 Task: Add a signature Dillon Turner containing Wishing you a happy and healthy holiday season, Dillon Turner to email address softage.1@softage.net and add a label Real estate
Action: Mouse moved to (365, 584)
Screenshot: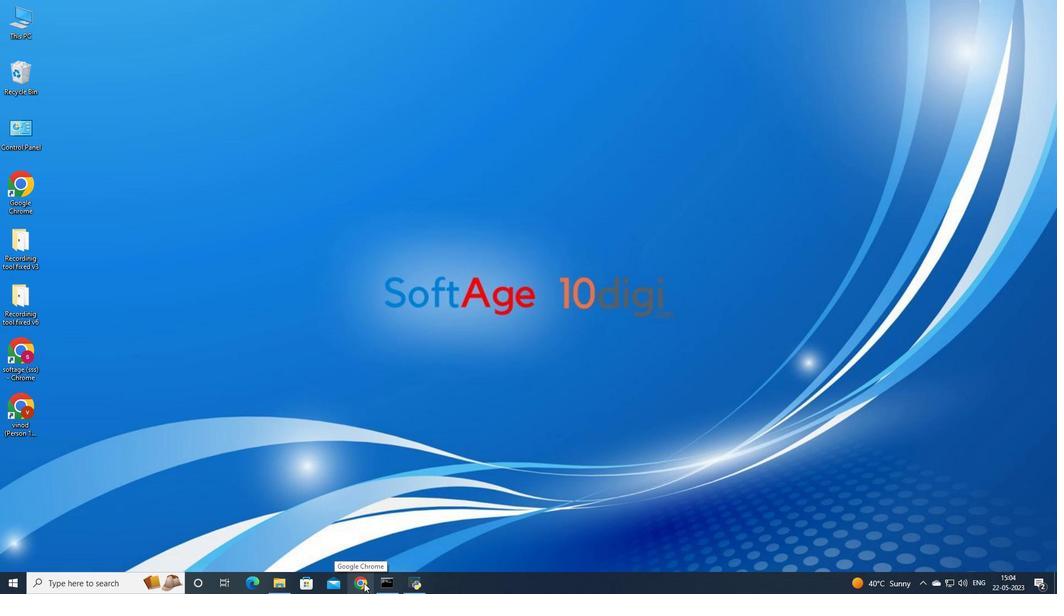 
Action: Mouse pressed left at (365, 584)
Screenshot: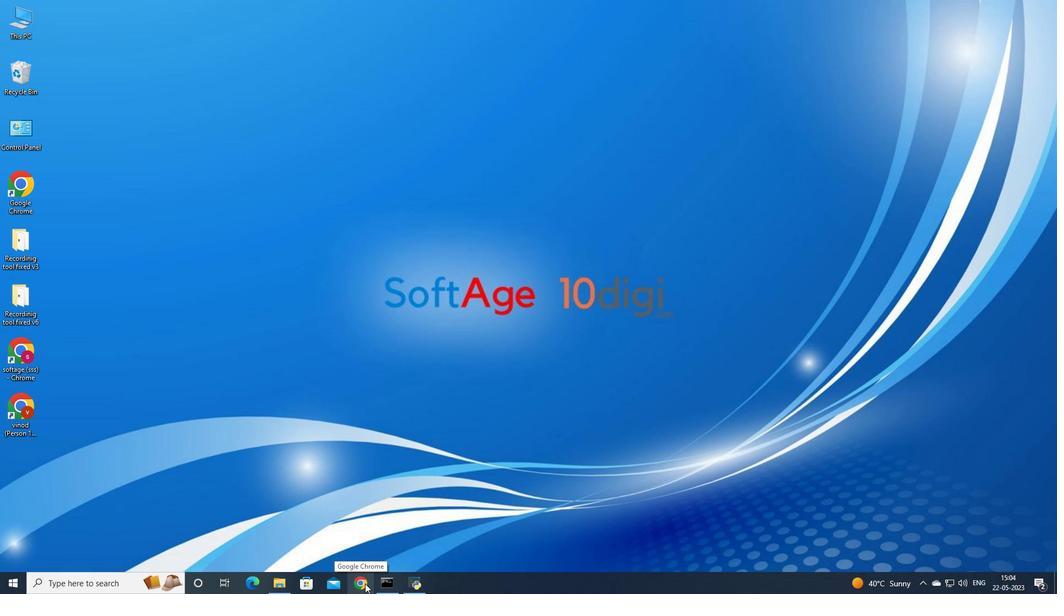 
Action: Mouse moved to (474, 318)
Screenshot: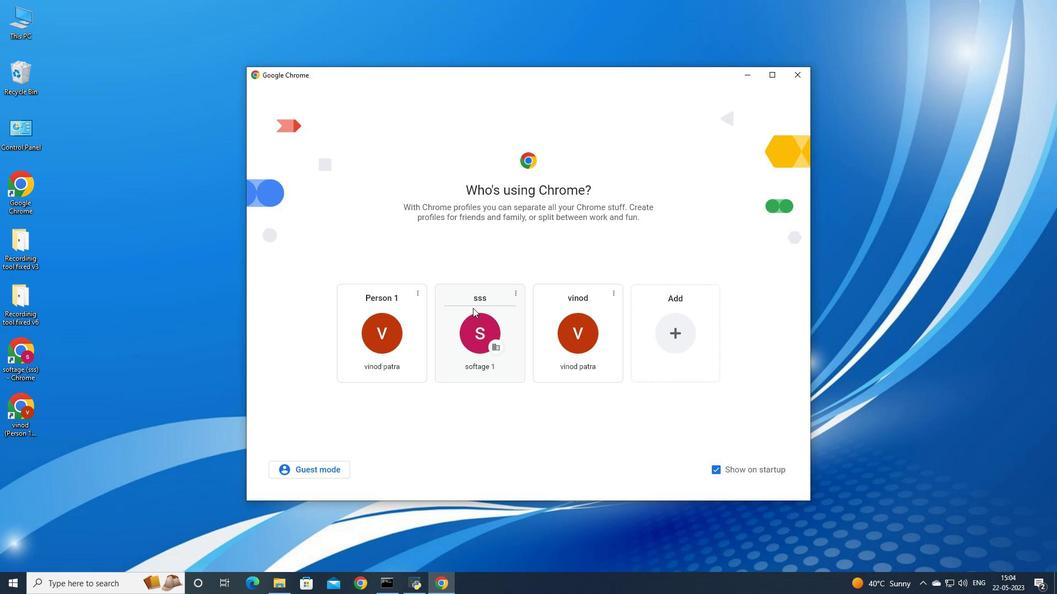 
Action: Mouse pressed left at (474, 318)
Screenshot: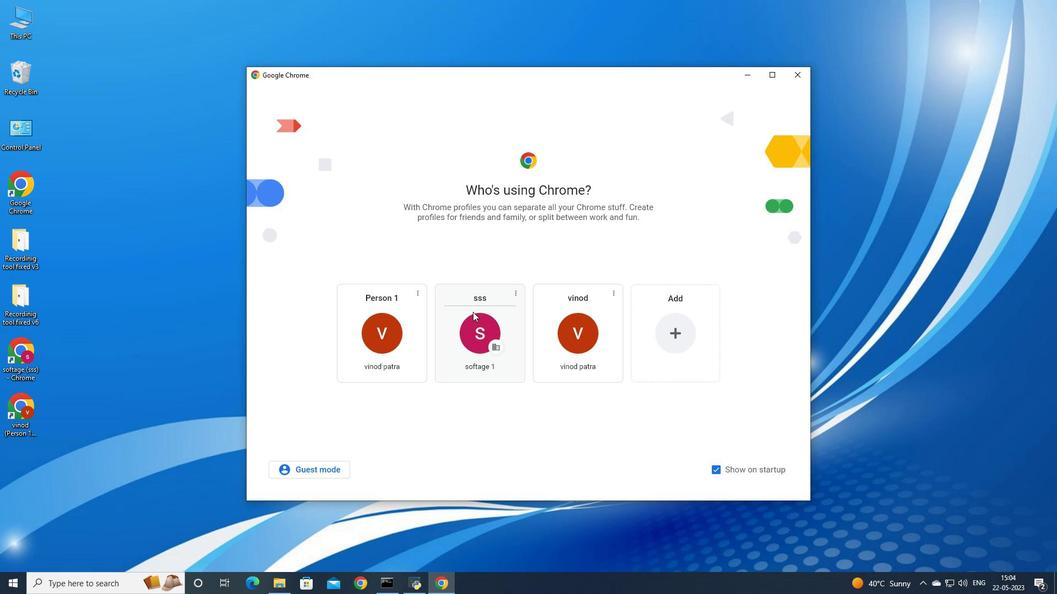 
Action: Mouse moved to (950, 52)
Screenshot: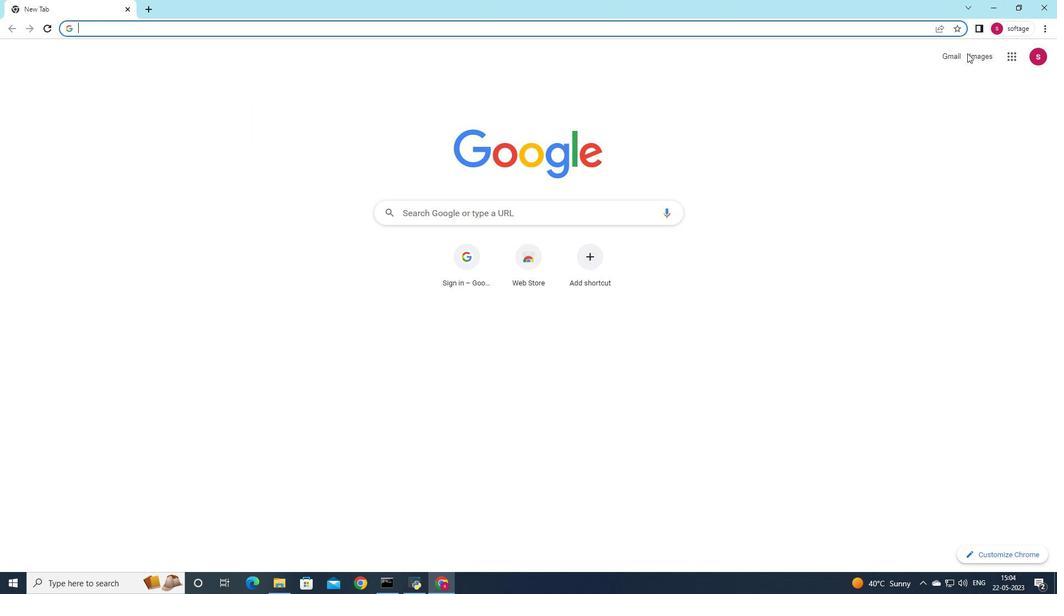 
Action: Mouse pressed left at (950, 52)
Screenshot: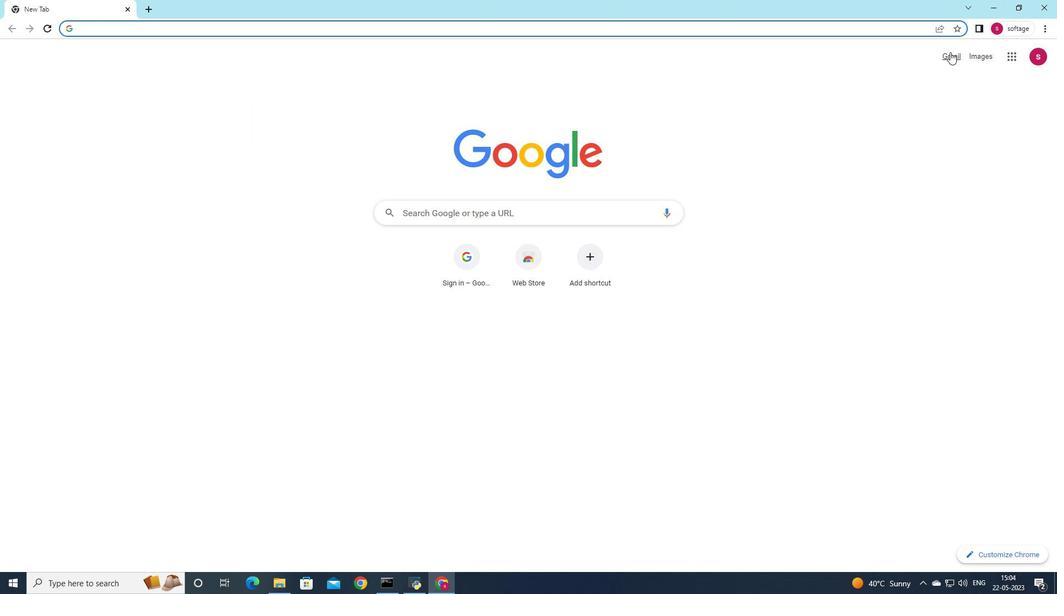 
Action: Mouse moved to (937, 72)
Screenshot: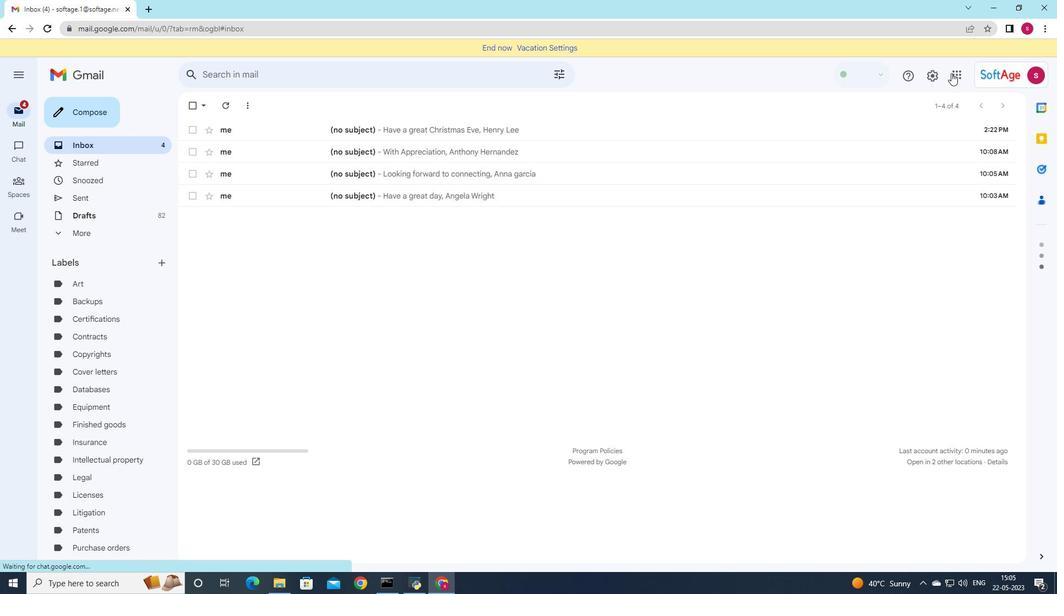 
Action: Mouse pressed left at (937, 72)
Screenshot: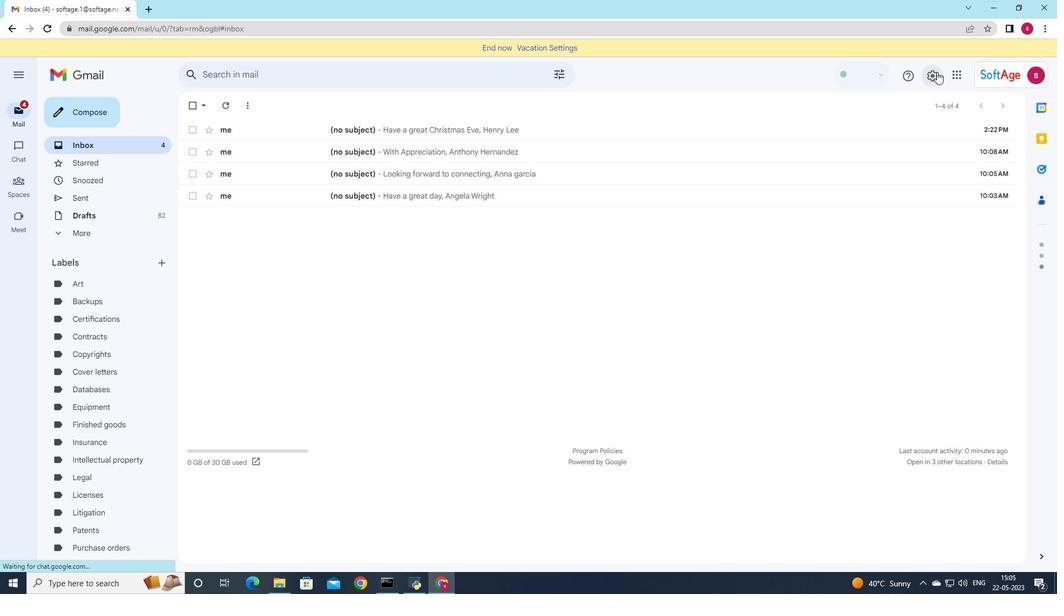 
Action: Mouse moved to (949, 125)
Screenshot: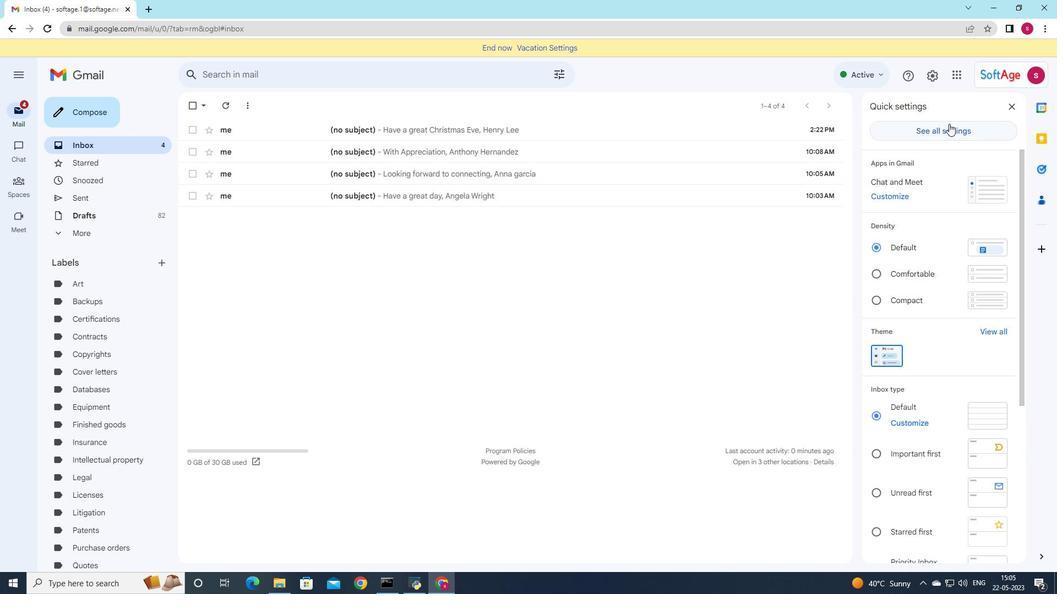 
Action: Mouse pressed left at (949, 125)
Screenshot: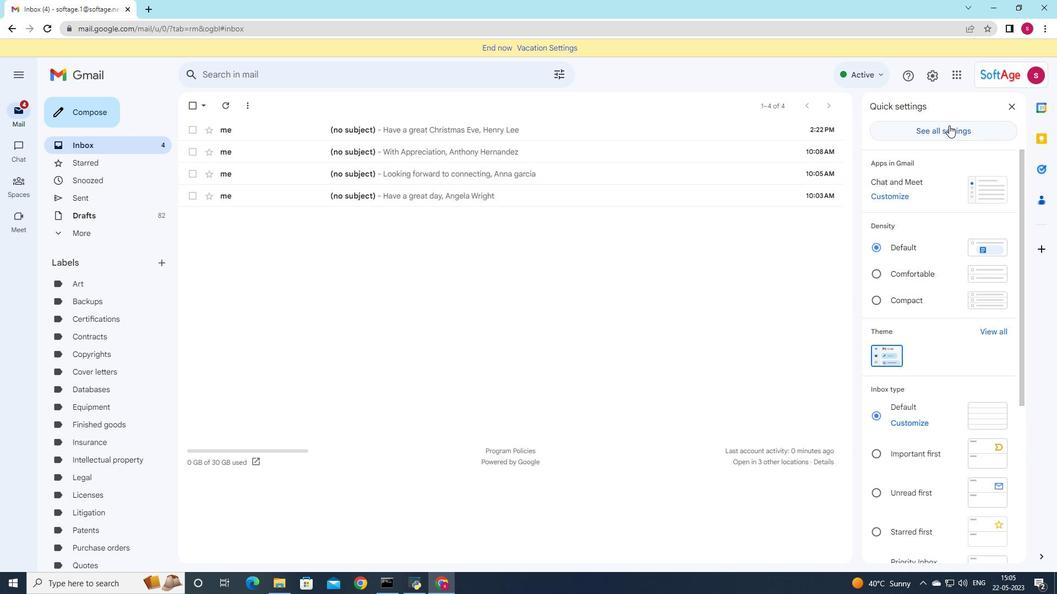 
Action: Mouse moved to (538, 211)
Screenshot: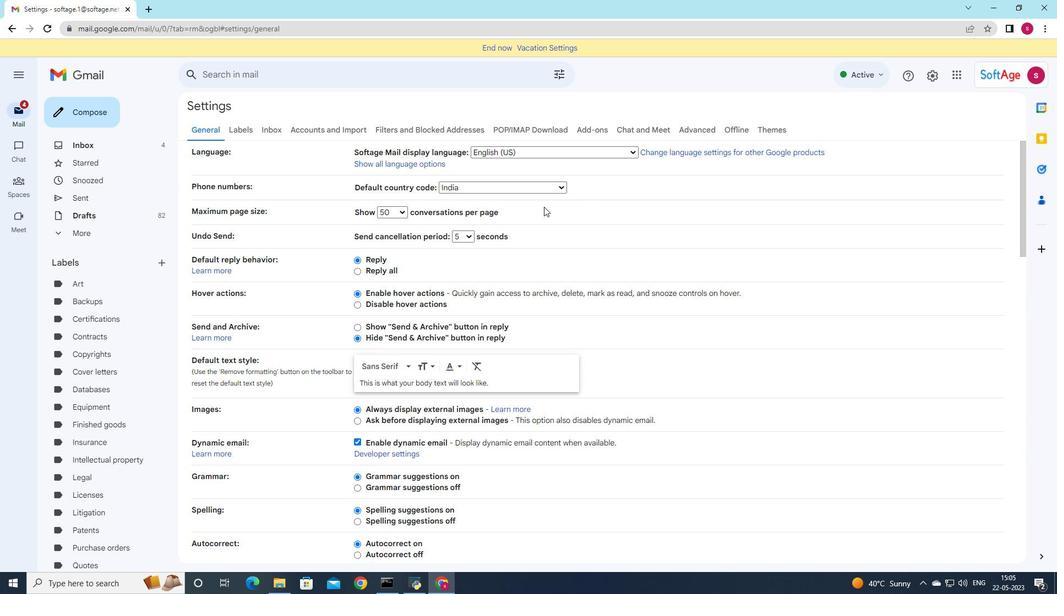 
Action: Mouse scrolled (538, 210) with delta (0, 0)
Screenshot: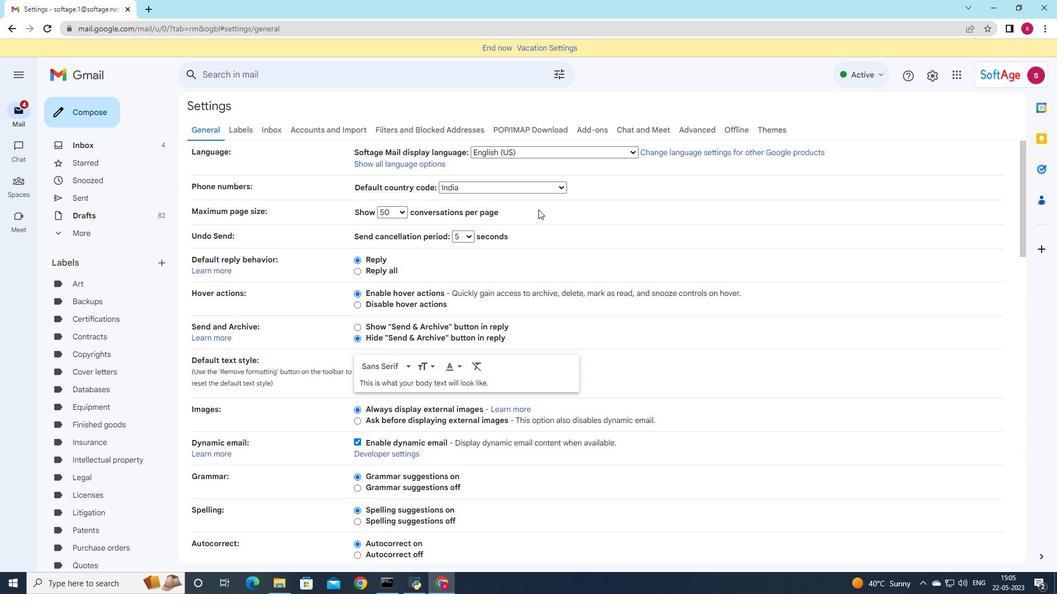 
Action: Mouse scrolled (538, 210) with delta (0, 0)
Screenshot: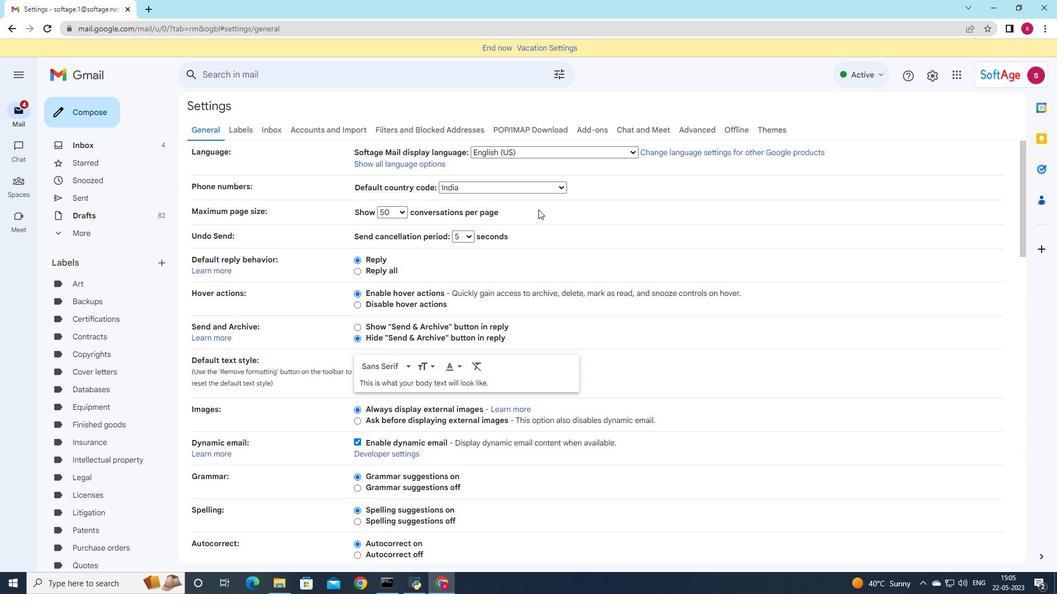 
Action: Mouse moved to (537, 212)
Screenshot: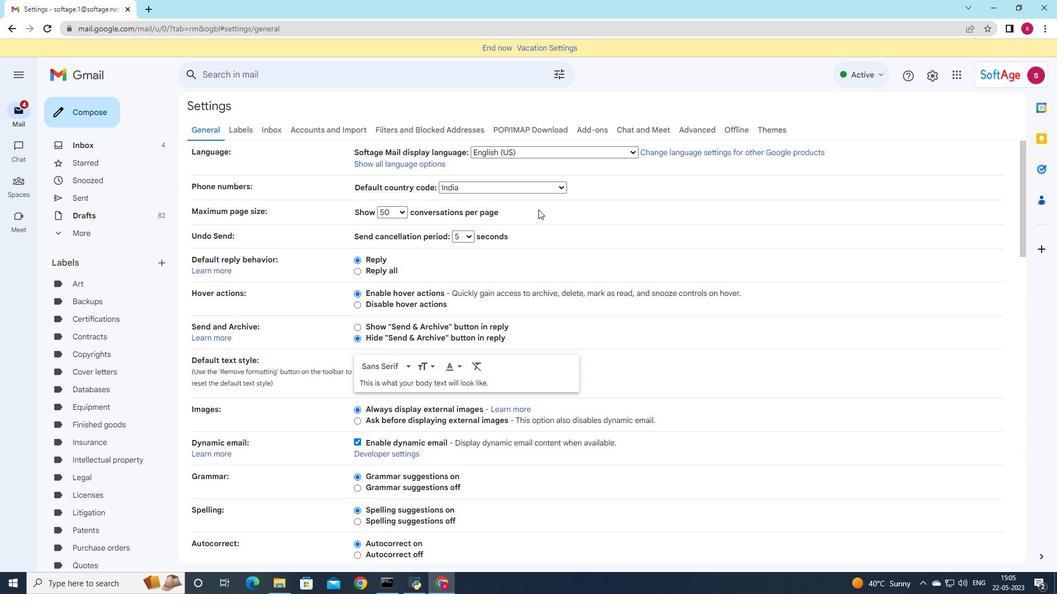 
Action: Mouse scrolled (537, 211) with delta (0, 0)
Screenshot: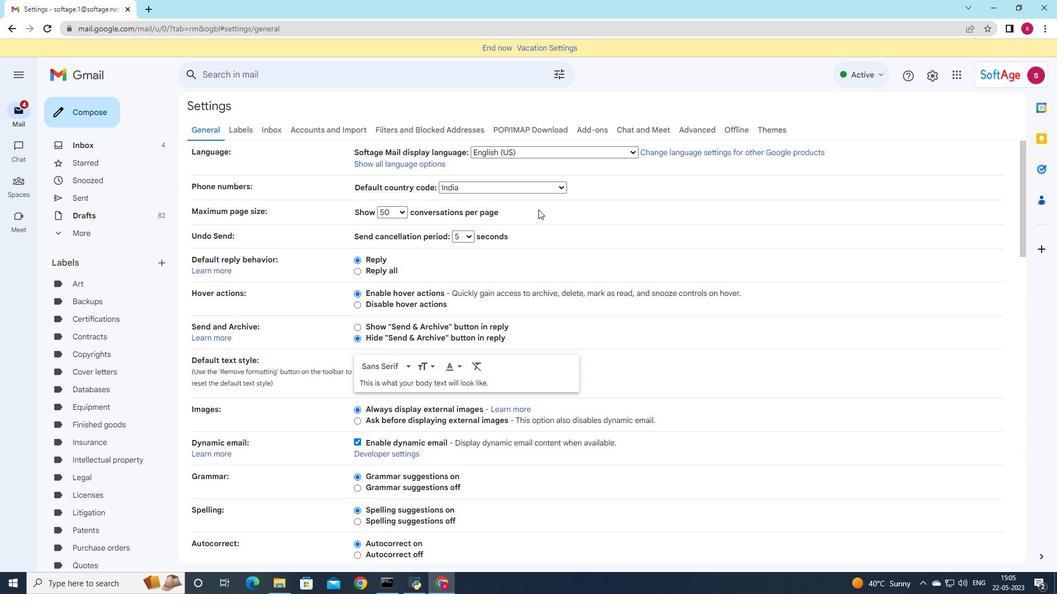 
Action: Mouse moved to (517, 214)
Screenshot: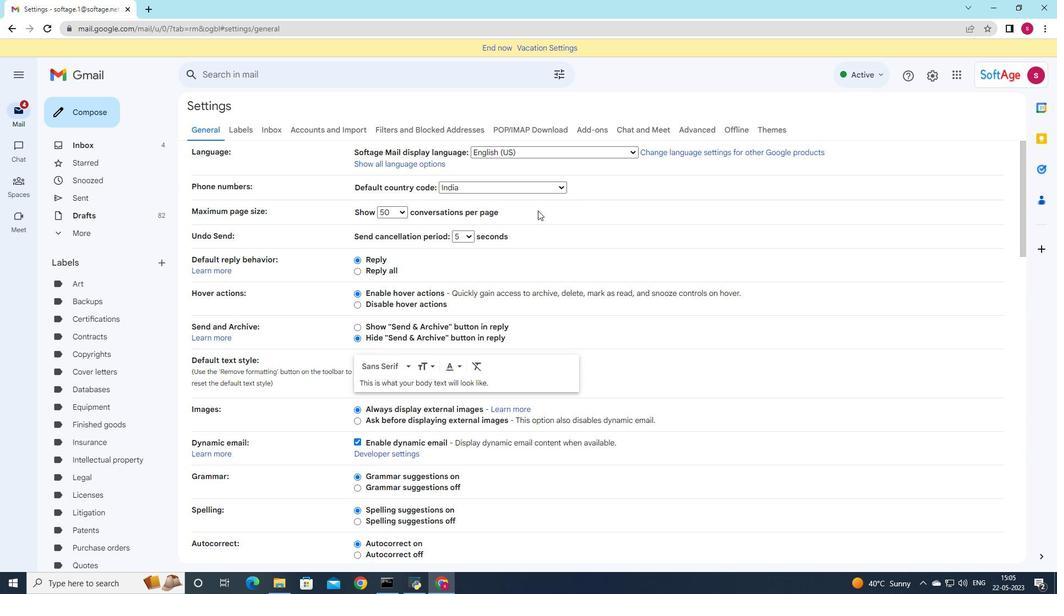 
Action: Mouse scrolled (517, 214) with delta (0, 0)
Screenshot: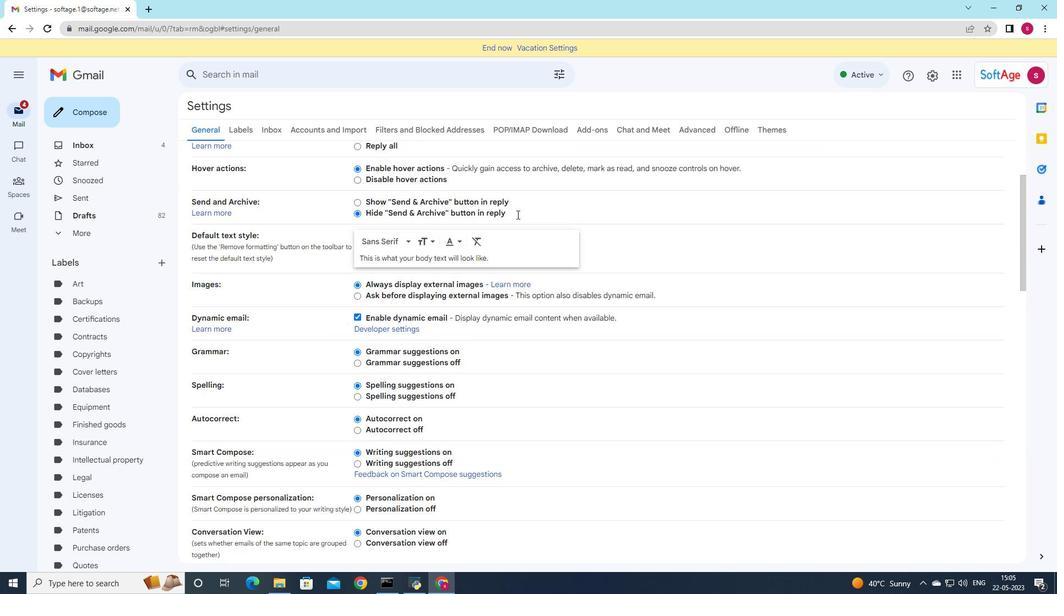 
Action: Mouse moved to (517, 215)
Screenshot: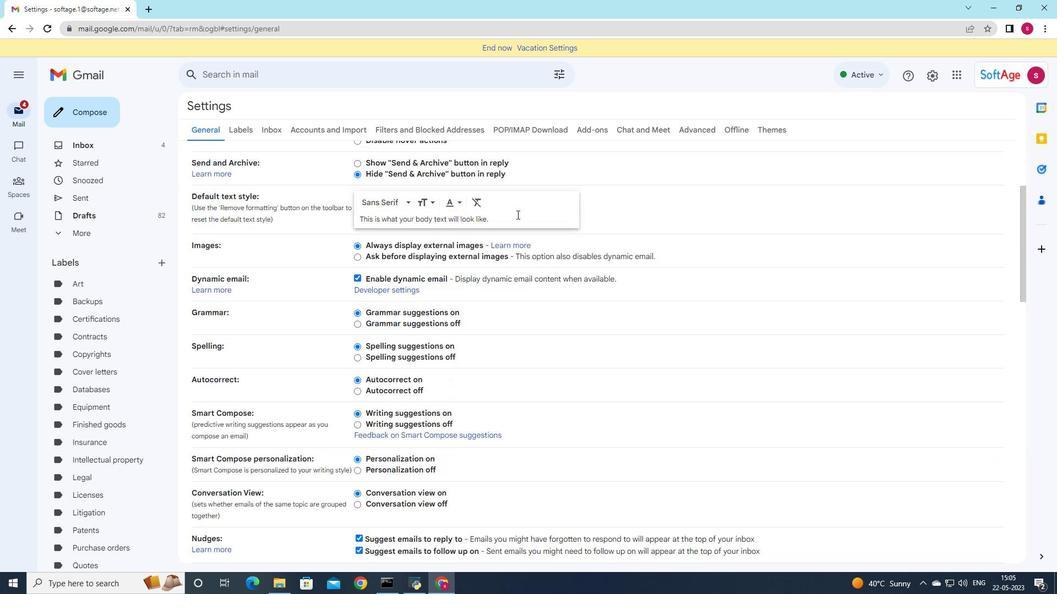 
Action: Mouse scrolled (517, 214) with delta (0, 0)
Screenshot: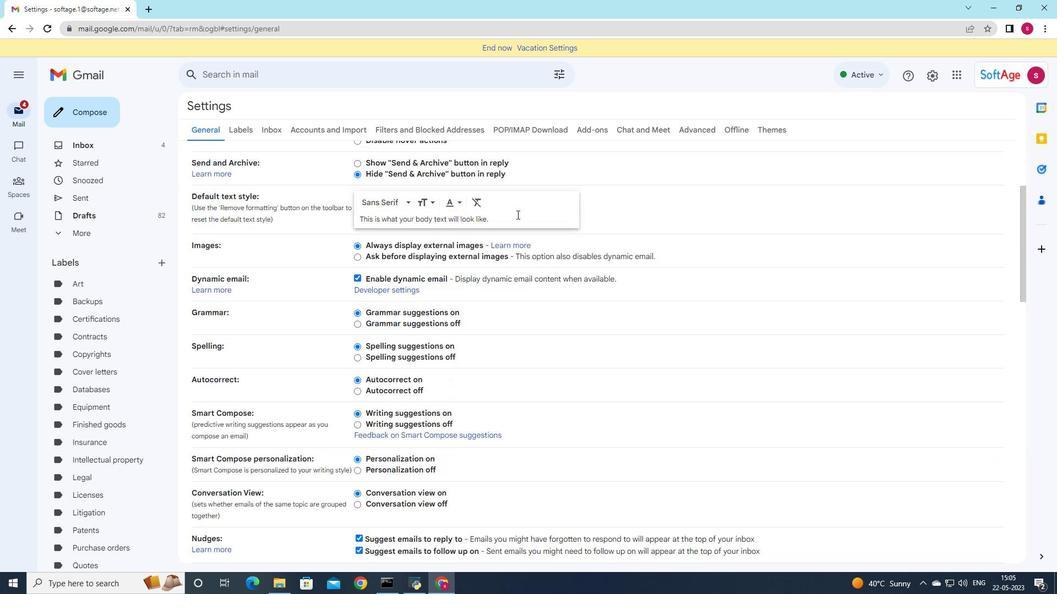 
Action: Mouse moved to (517, 215)
Screenshot: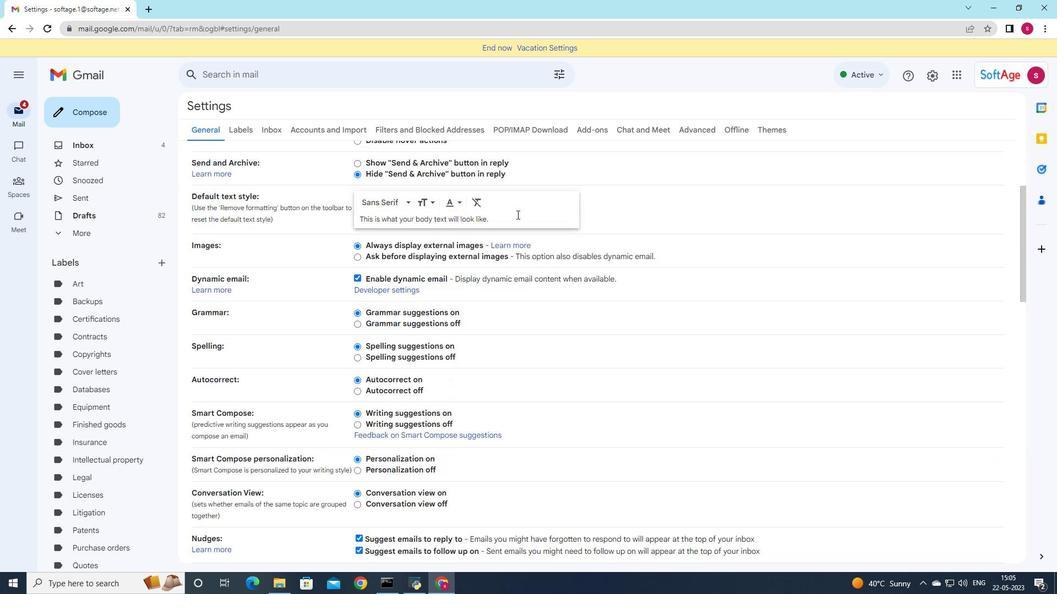 
Action: Mouse scrolled (517, 214) with delta (0, 0)
Screenshot: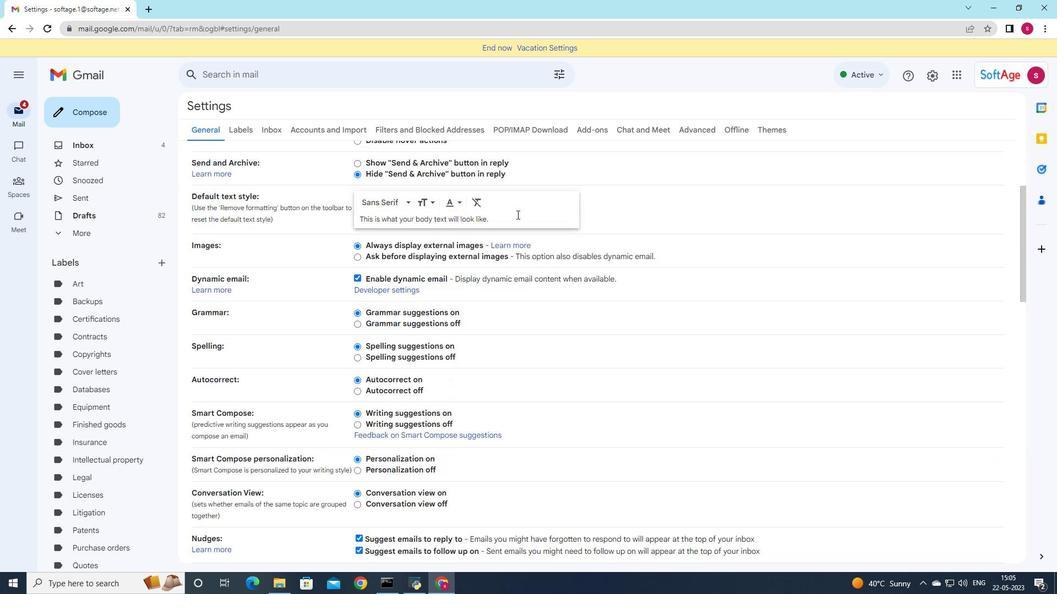 
Action: Mouse moved to (517, 215)
Screenshot: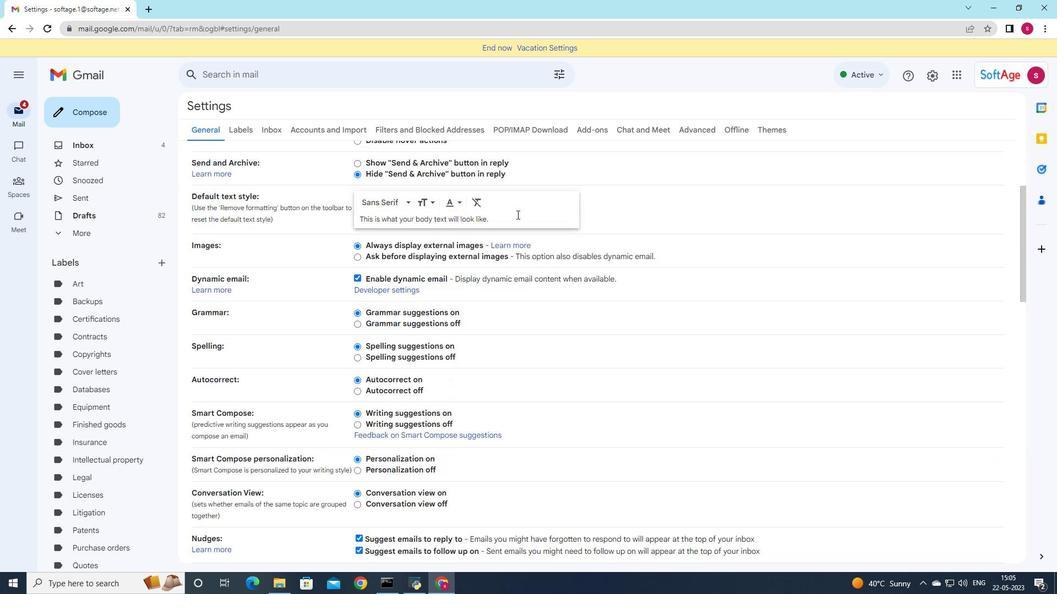 
Action: Mouse scrolled (517, 215) with delta (0, 0)
Screenshot: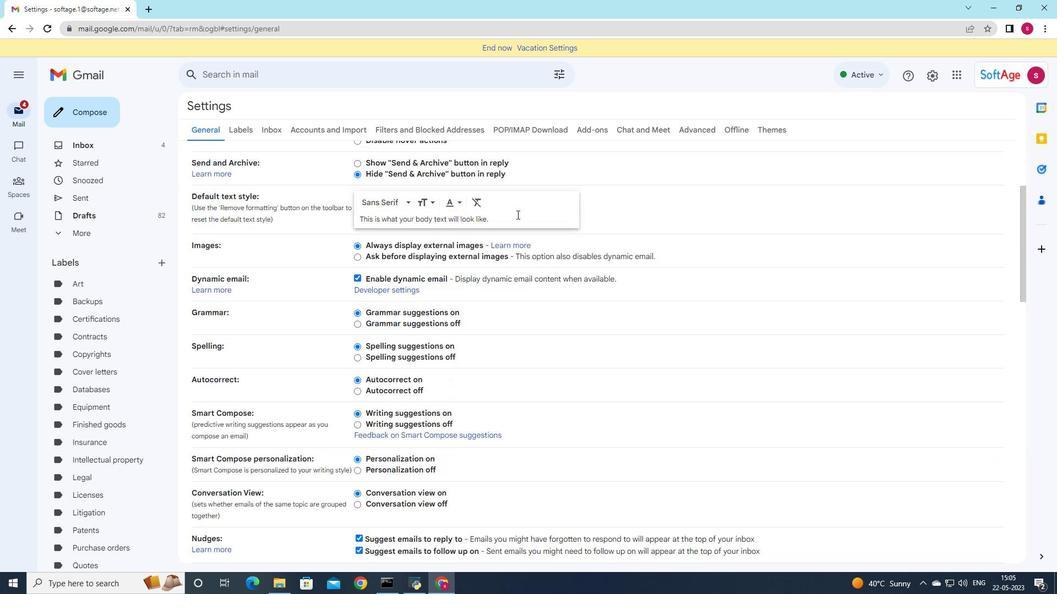 
Action: Mouse moved to (516, 217)
Screenshot: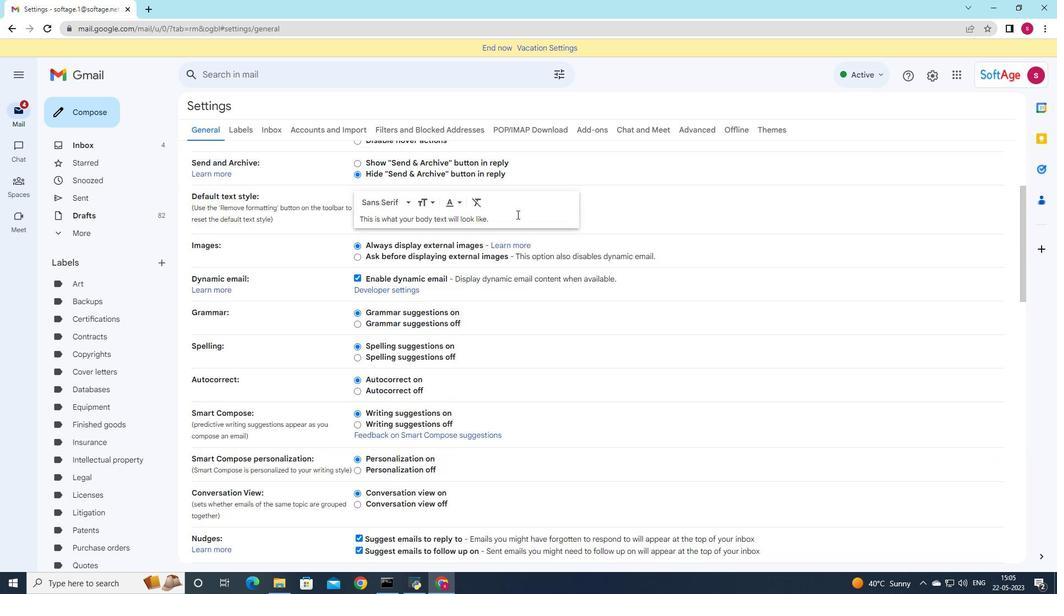 
Action: Mouse scrolled (516, 216) with delta (0, 0)
Screenshot: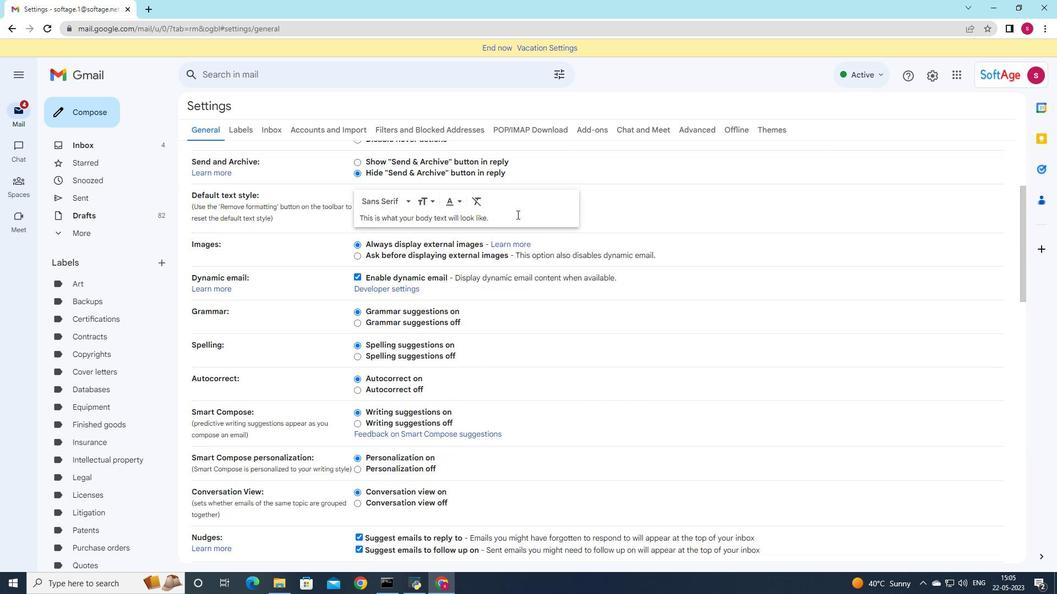 
Action: Mouse moved to (516, 218)
Screenshot: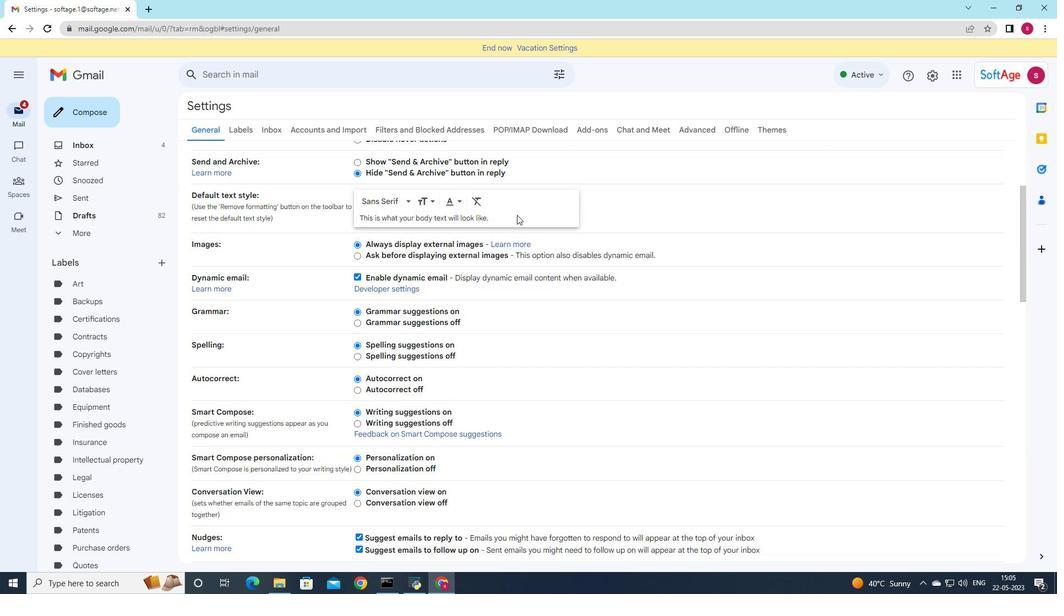 
Action: Mouse scrolled (516, 217) with delta (0, 0)
Screenshot: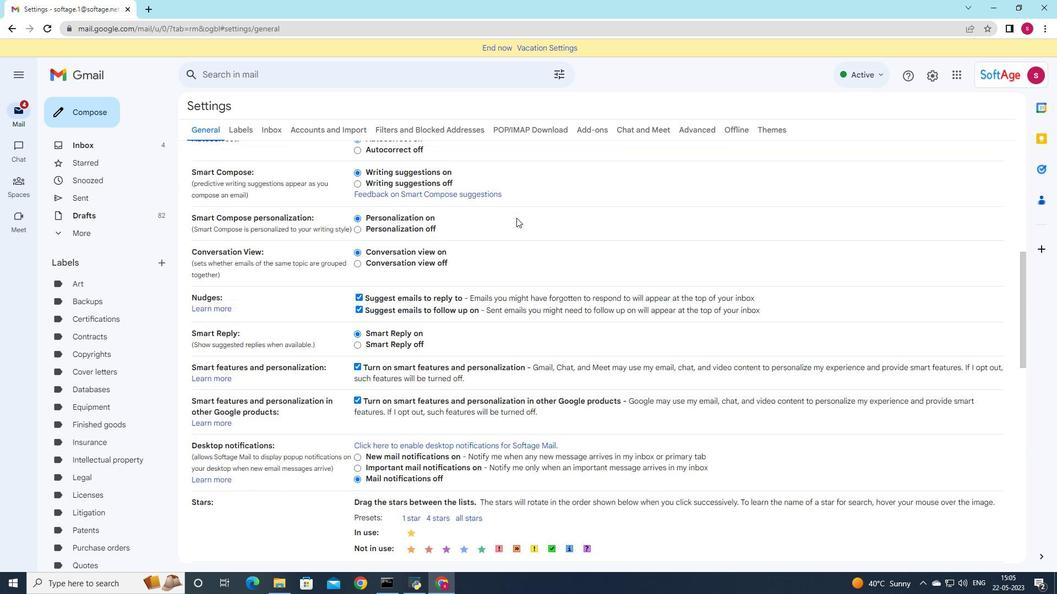 
Action: Mouse scrolled (516, 217) with delta (0, 0)
Screenshot: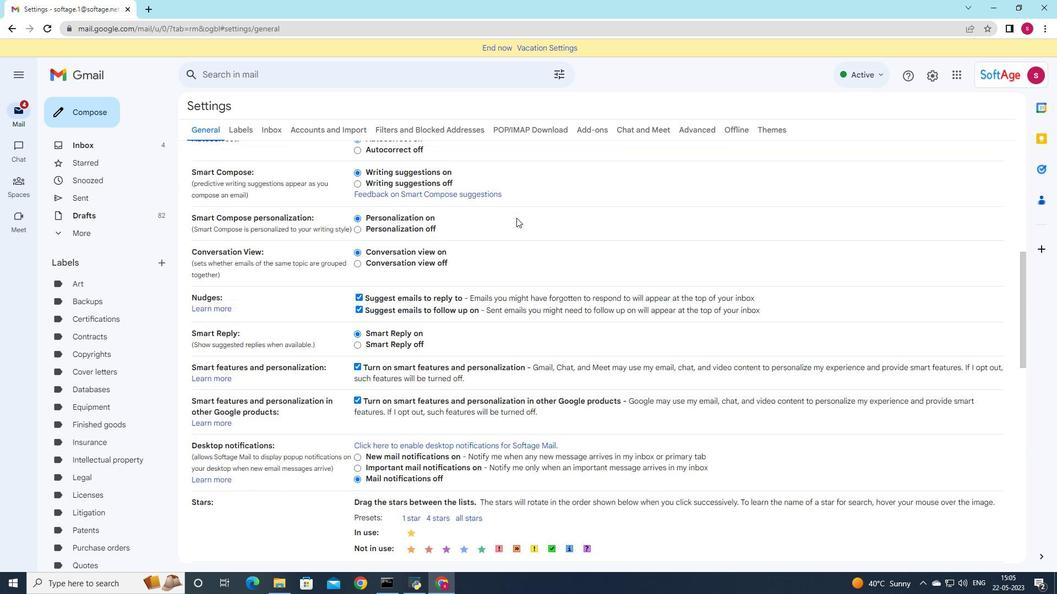 
Action: Mouse scrolled (516, 217) with delta (0, 0)
Screenshot: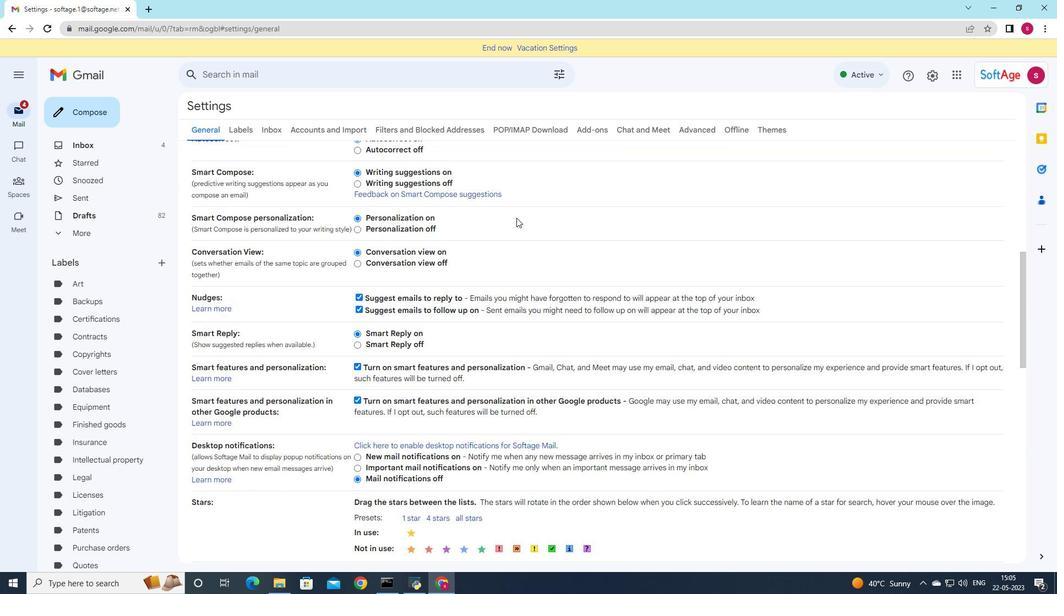 
Action: Mouse scrolled (516, 217) with delta (0, 0)
Screenshot: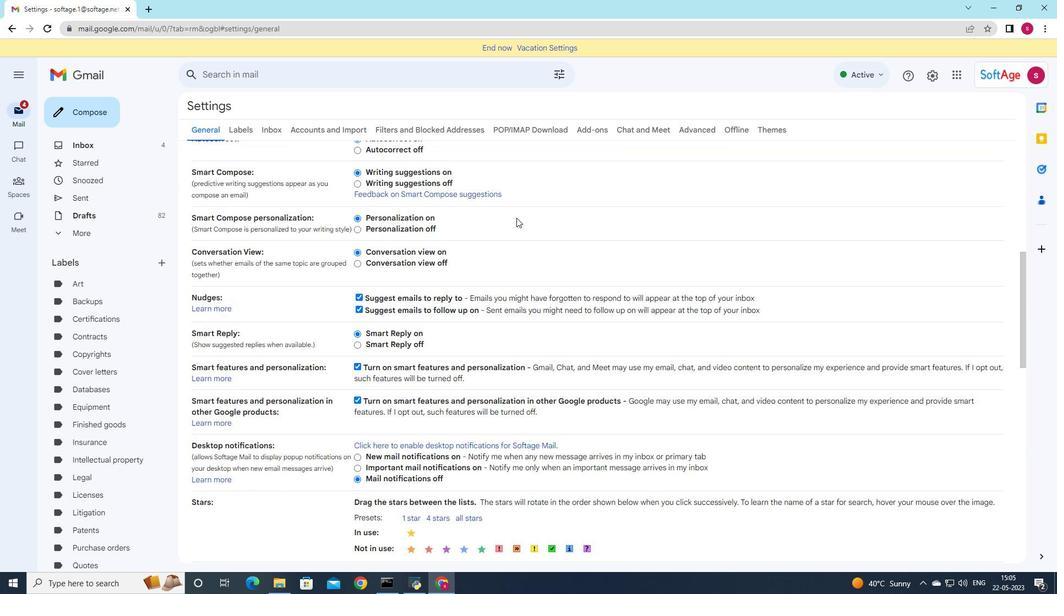 
Action: Mouse scrolled (516, 217) with delta (0, 0)
Screenshot: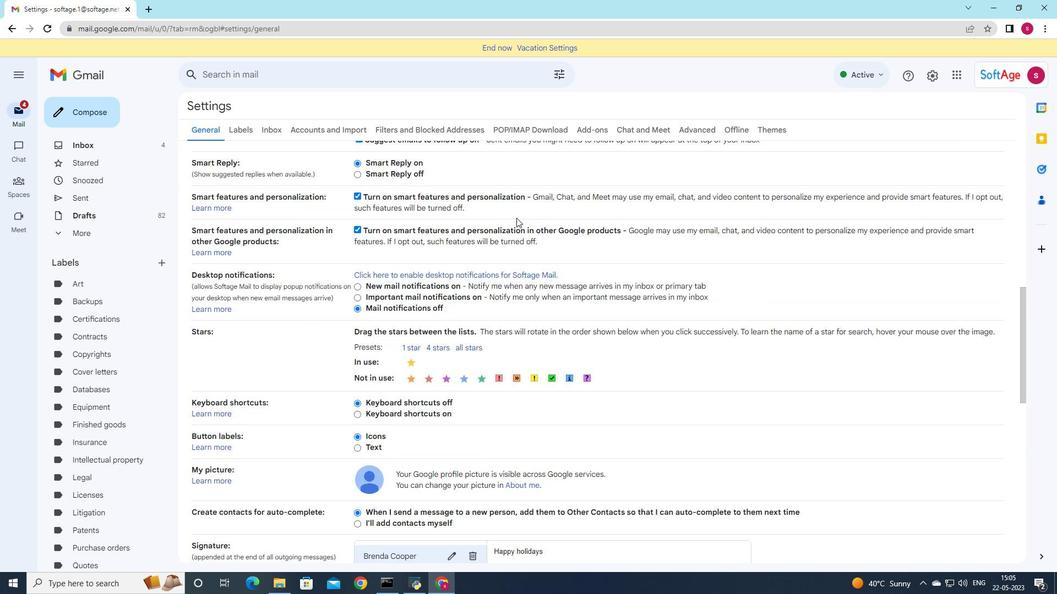 
Action: Mouse scrolled (516, 217) with delta (0, 0)
Screenshot: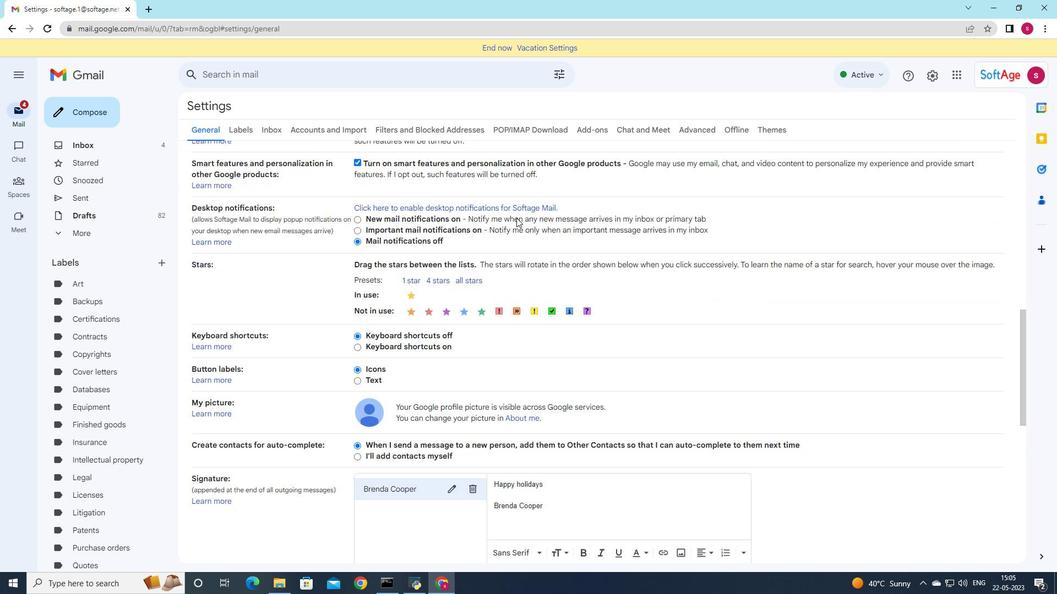 
Action: Mouse scrolled (516, 217) with delta (0, 0)
Screenshot: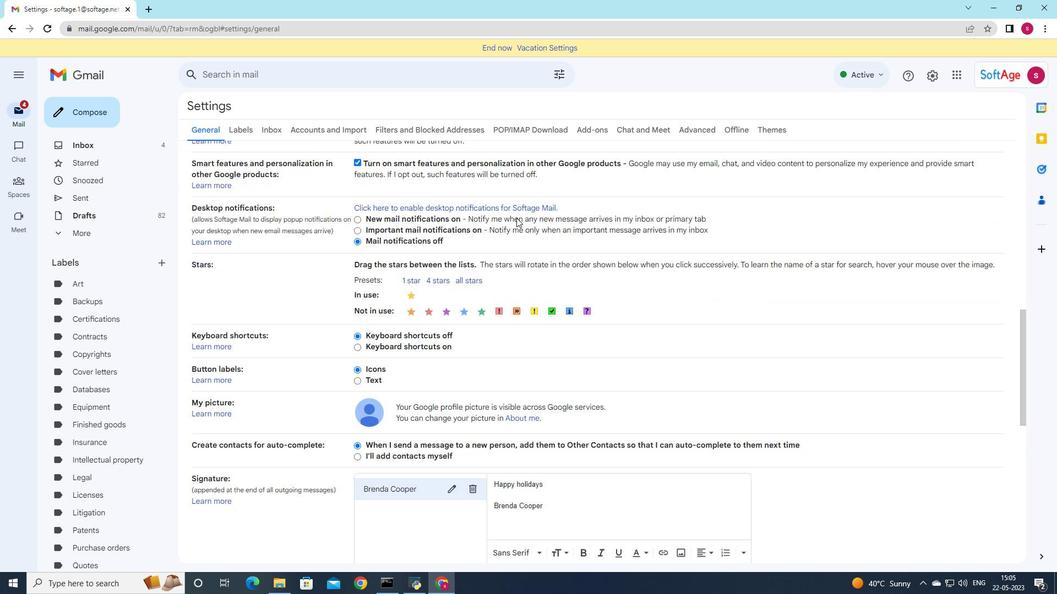 
Action: Mouse scrolled (516, 217) with delta (0, 0)
Screenshot: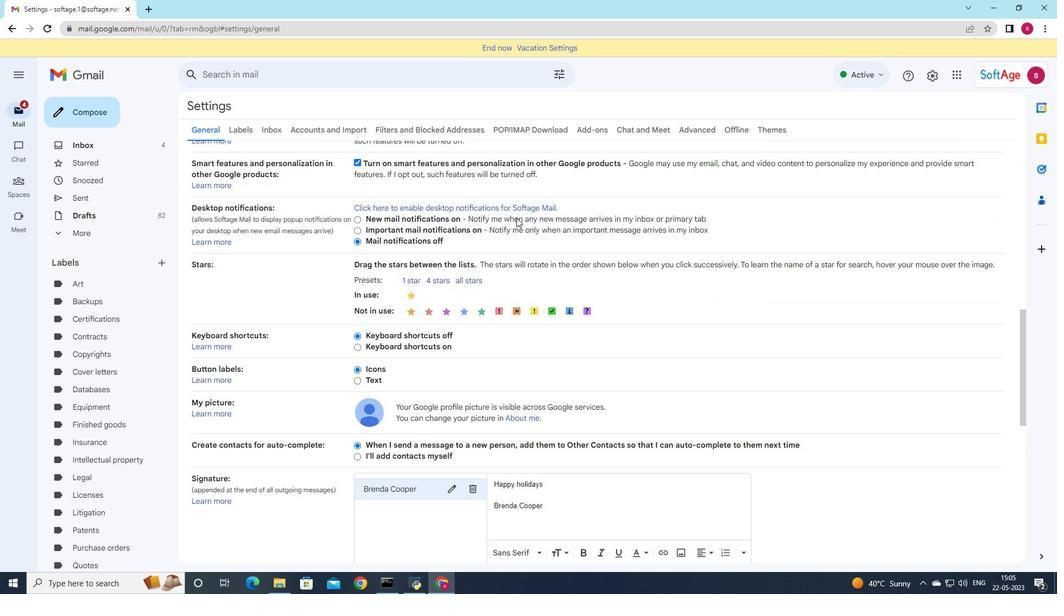 
Action: Mouse scrolled (516, 217) with delta (0, 0)
Screenshot: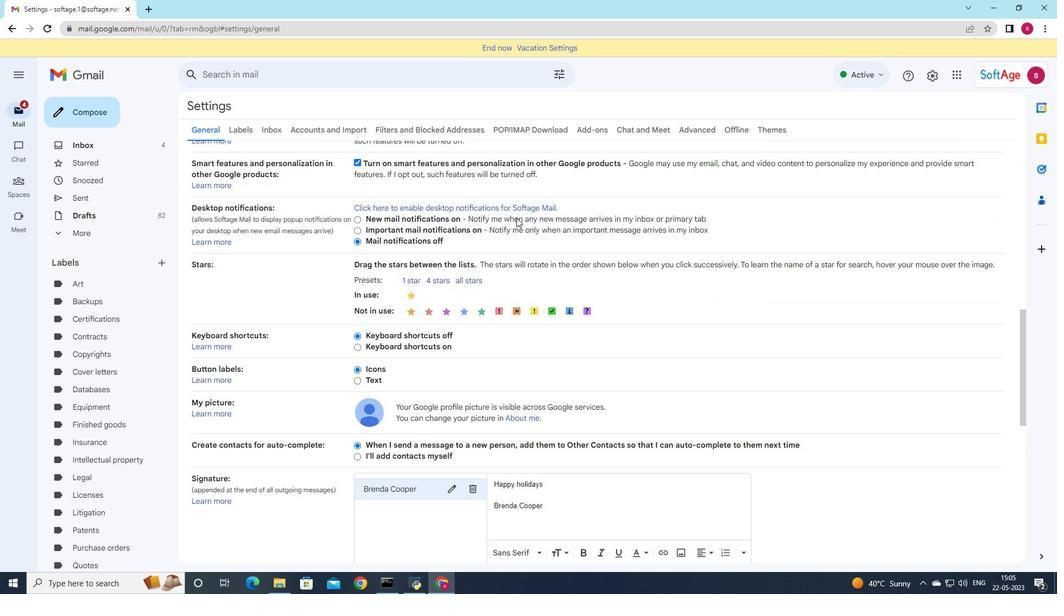 
Action: Mouse moved to (469, 199)
Screenshot: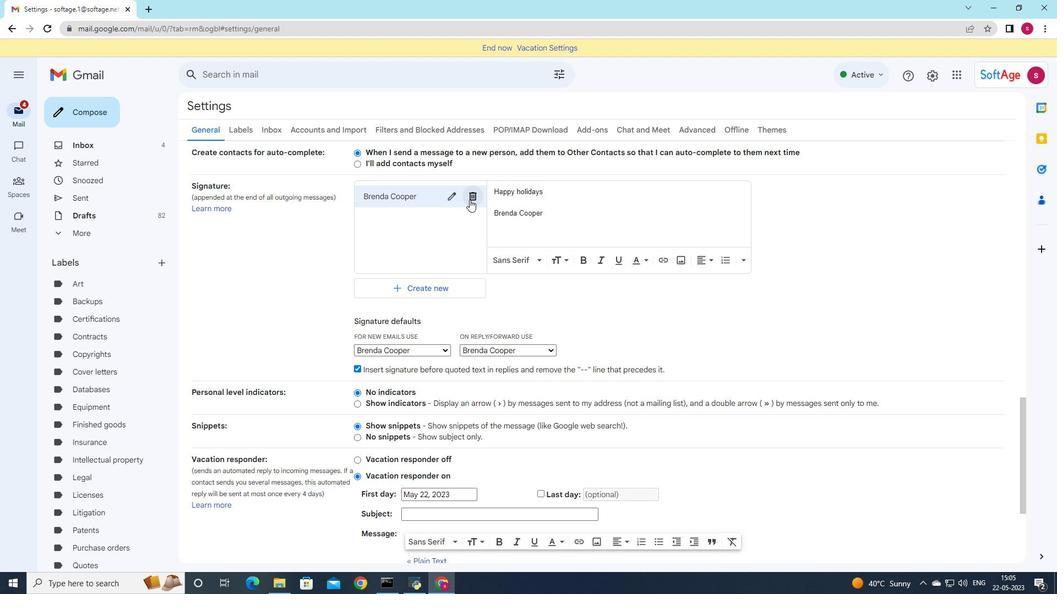 
Action: Mouse pressed left at (469, 199)
Screenshot: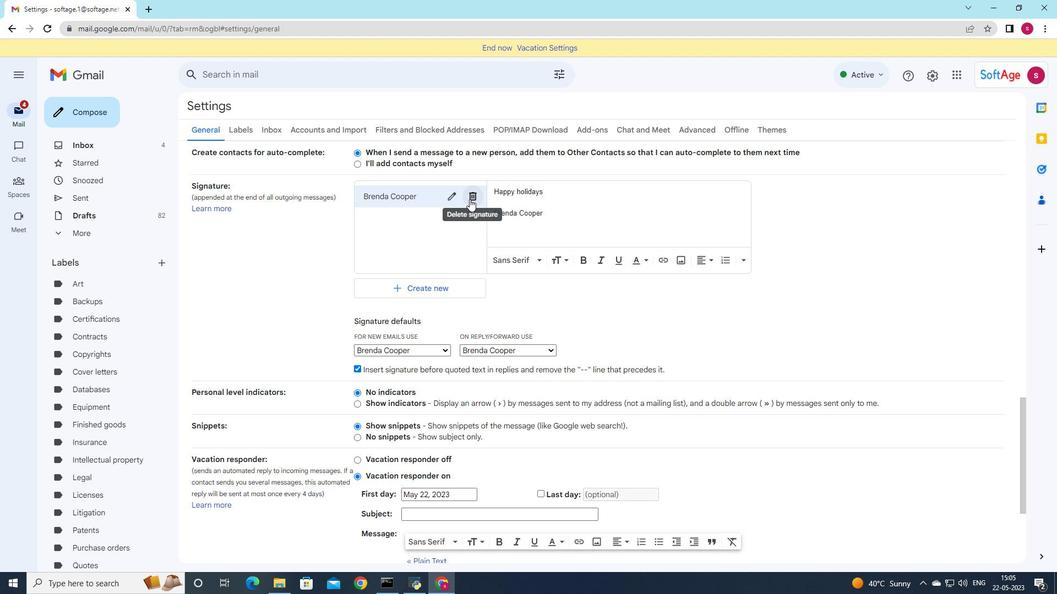 
Action: Mouse moved to (616, 326)
Screenshot: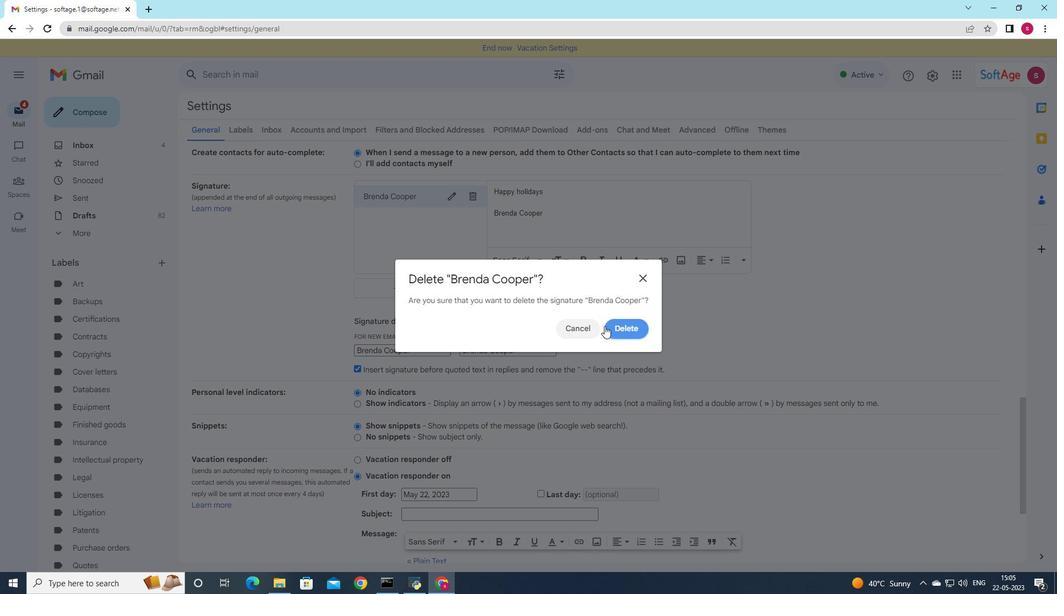 
Action: Mouse pressed left at (616, 326)
Screenshot: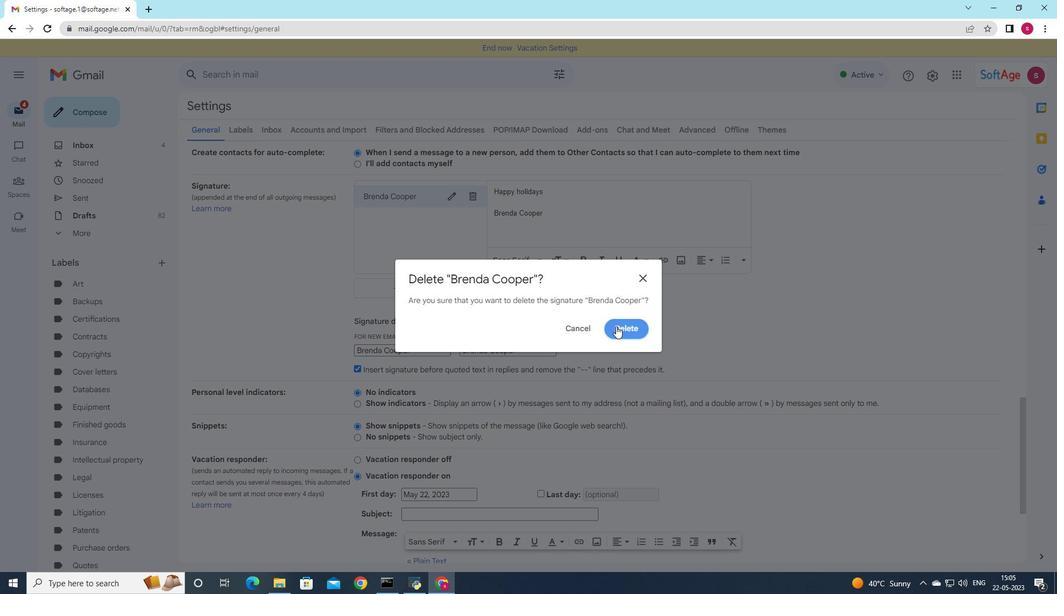 
Action: Mouse moved to (410, 207)
Screenshot: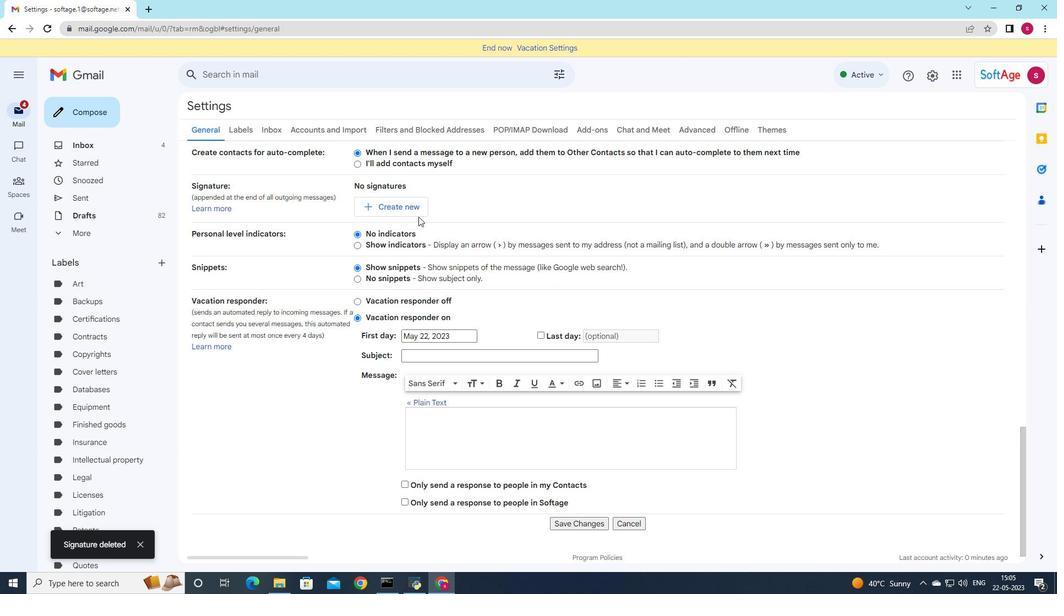 
Action: Mouse pressed left at (410, 207)
Screenshot: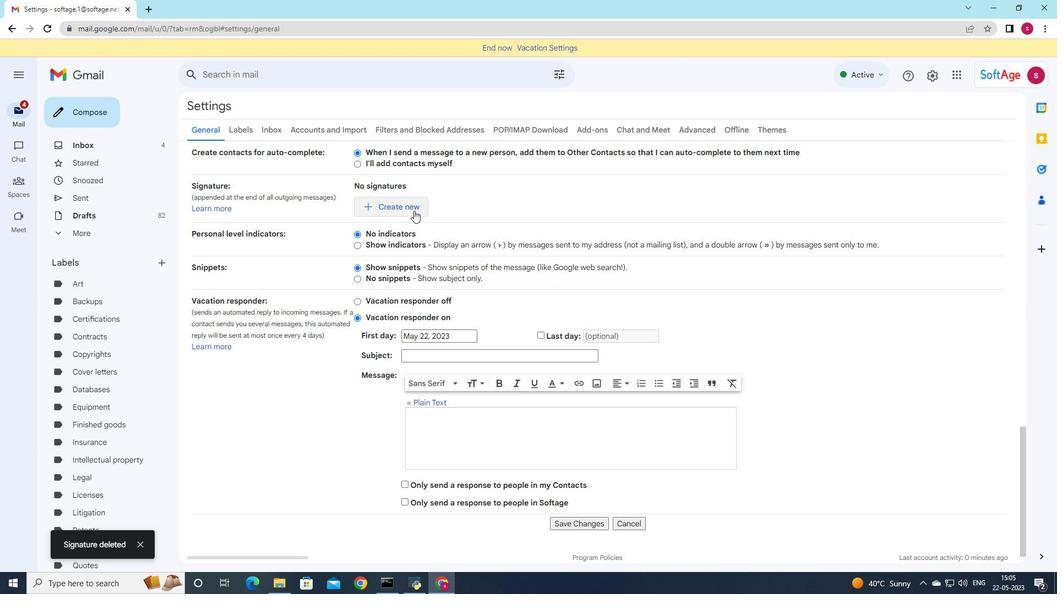 
Action: Mouse moved to (631, 270)
Screenshot: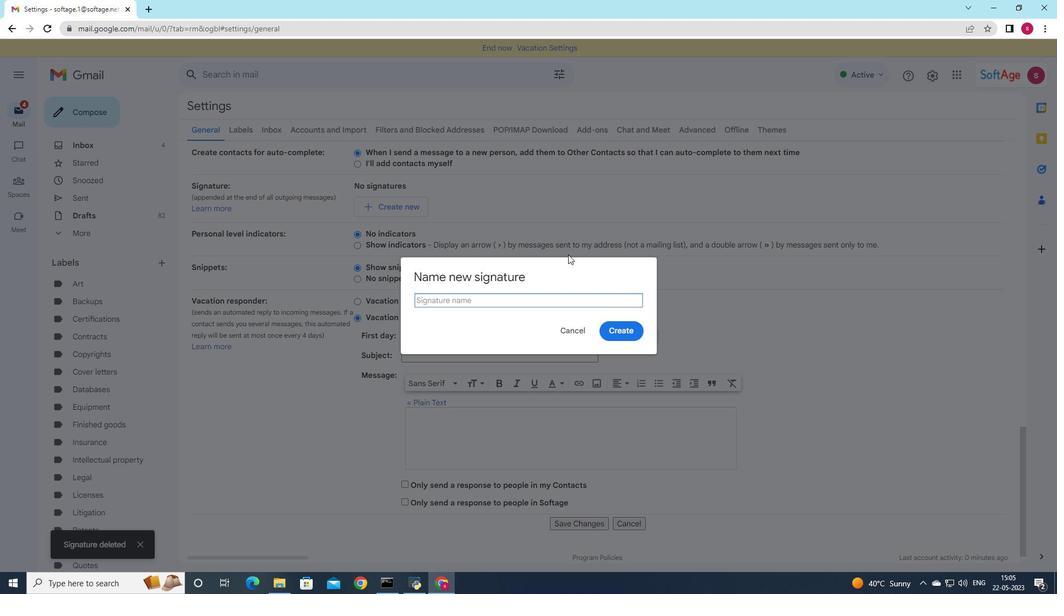 
Action: Key pressed <Key.shift>Dillon
Screenshot: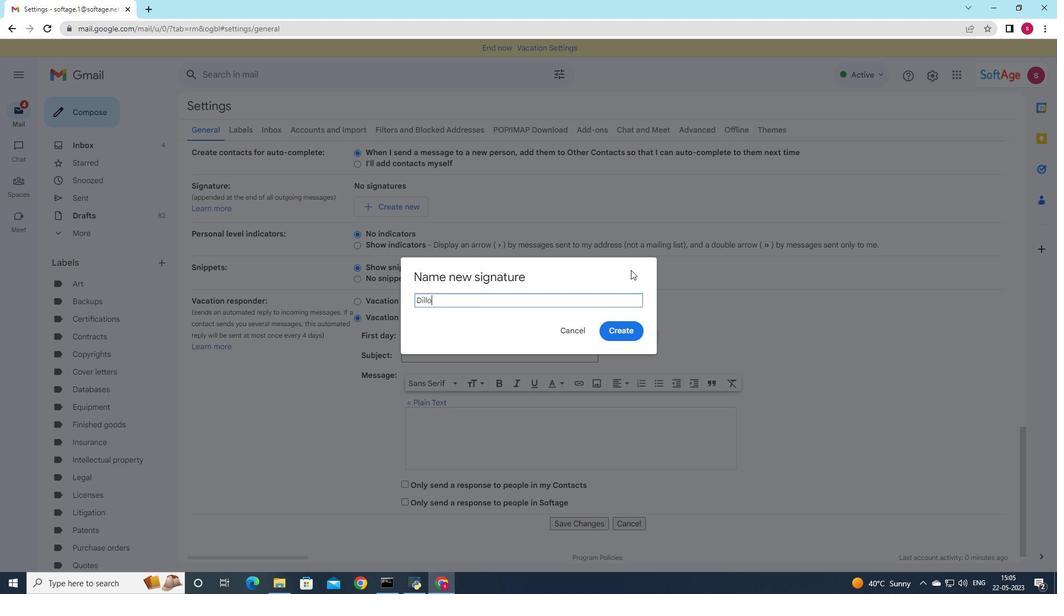 
Action: Mouse moved to (628, 327)
Screenshot: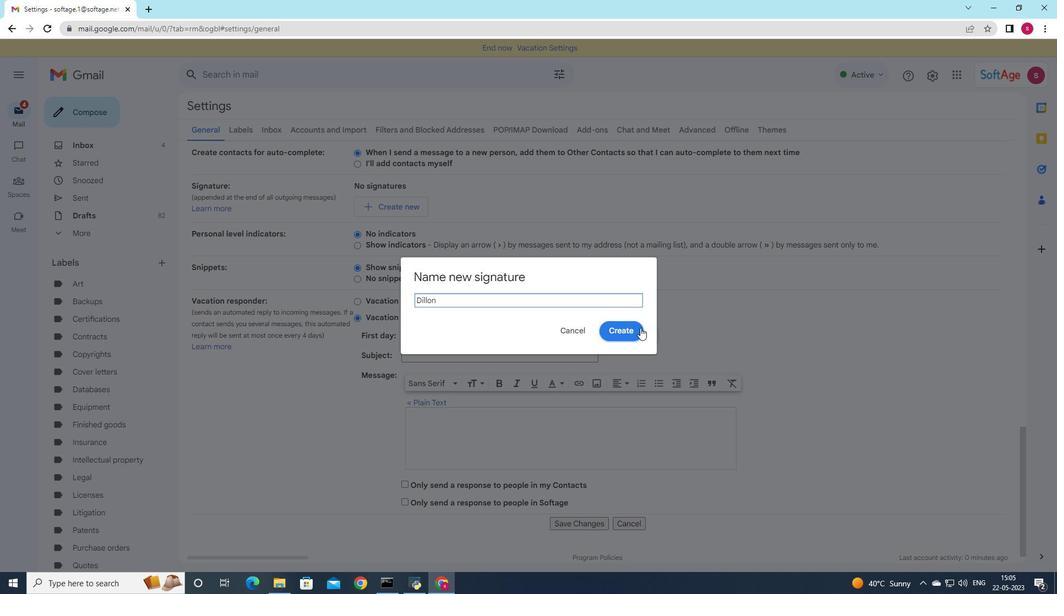 
Action: Mouse pressed left at (628, 327)
Screenshot: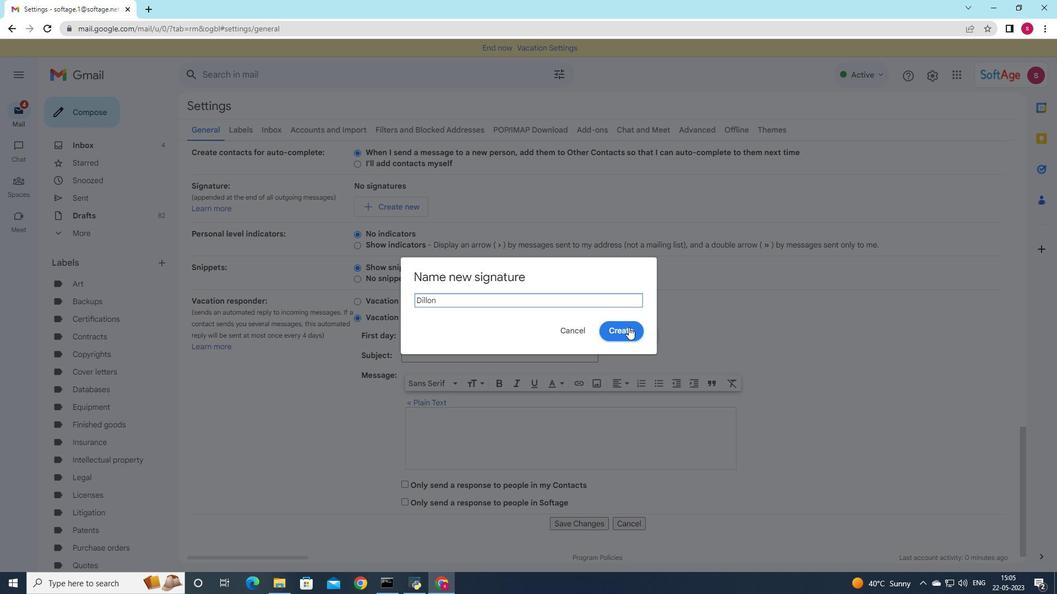 
Action: Mouse moved to (557, 213)
Screenshot: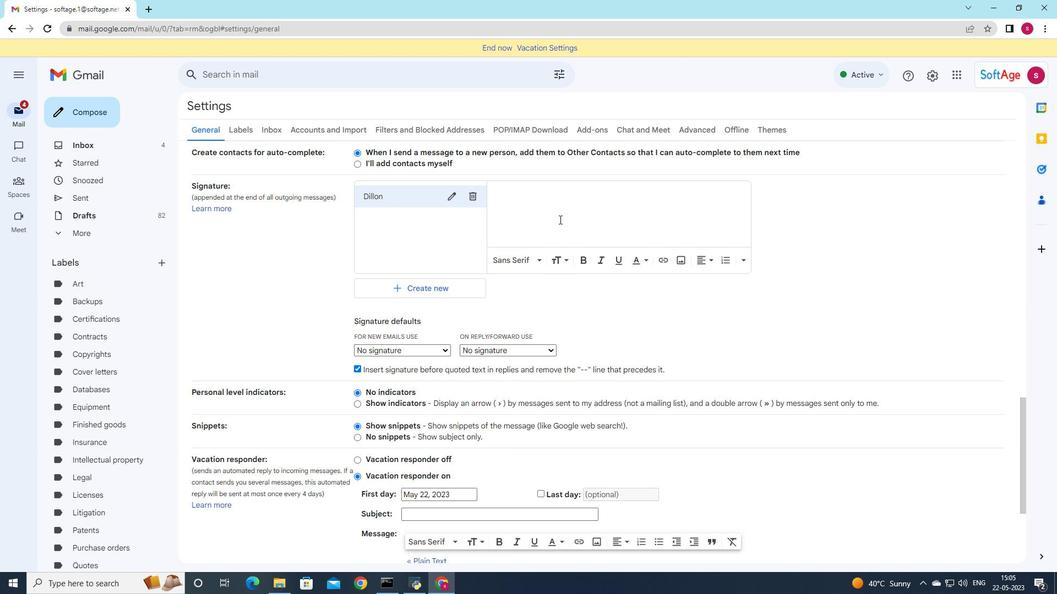 
Action: Mouse pressed left at (557, 213)
Screenshot: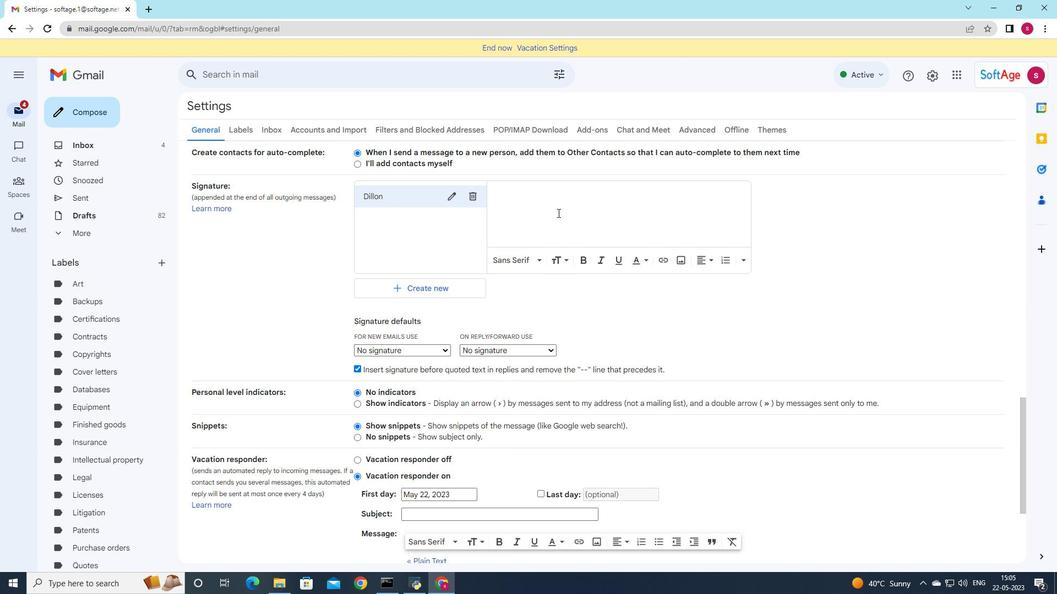 
Action: Mouse moved to (581, 221)
Screenshot: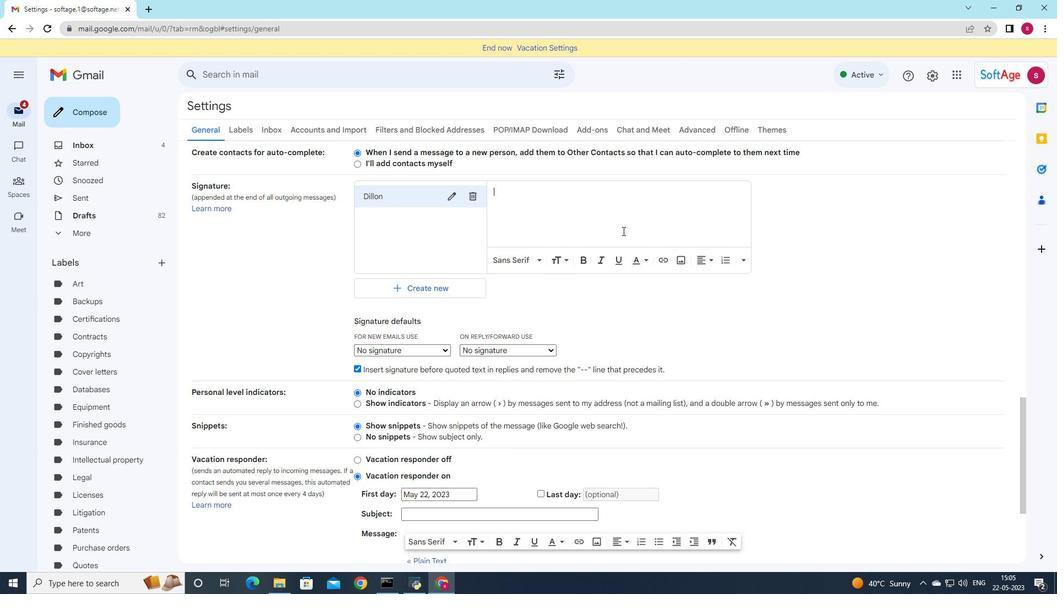 
Action: Key pressed <Key.shift>Wishing<Key.space>you<Key.space>a<Key.space>happy<Key.space>and<Key.space>healthy<Key.space>holiday<Key.space>season,<Key.shift>Dilon<Key.space><Key.shift>R<Key.backspace><Key.shift>Turner
Screenshot: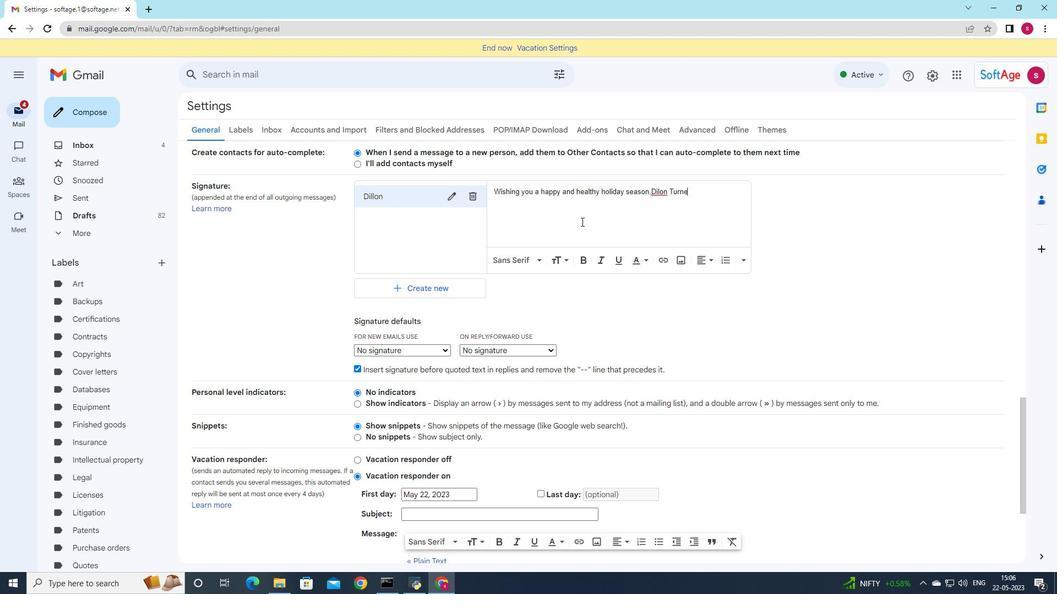 
Action: Mouse moved to (650, 190)
Screenshot: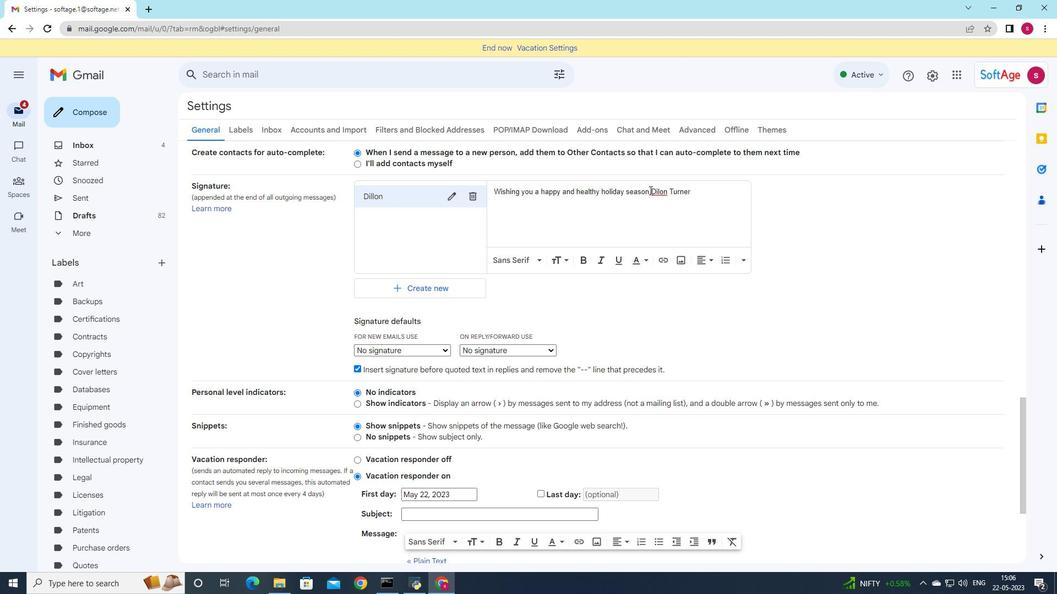 
Action: Mouse pressed left at (650, 190)
Screenshot: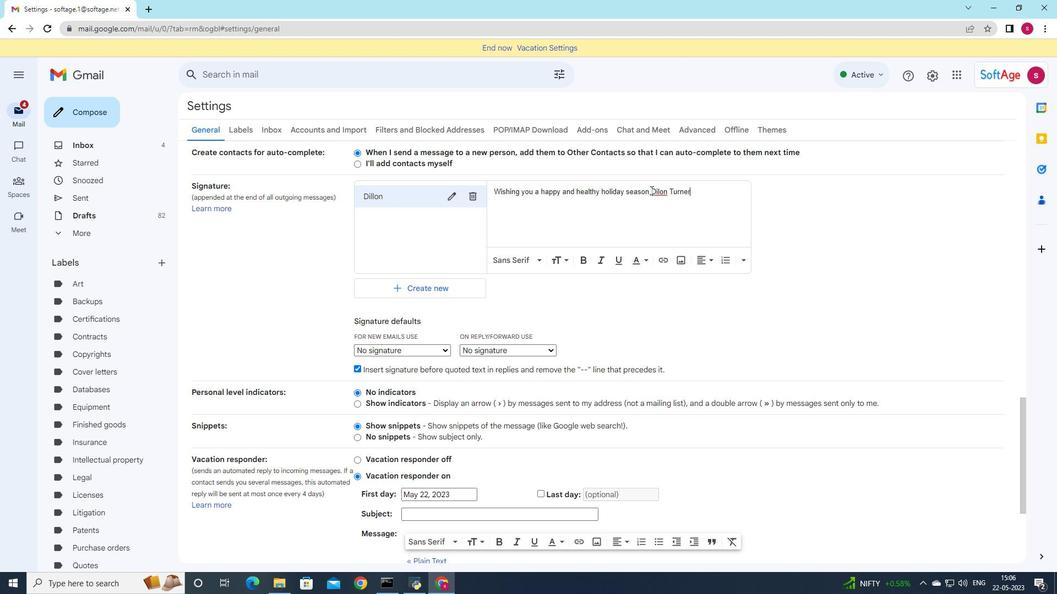 
Action: Key pressed <Key.enter>
Screenshot: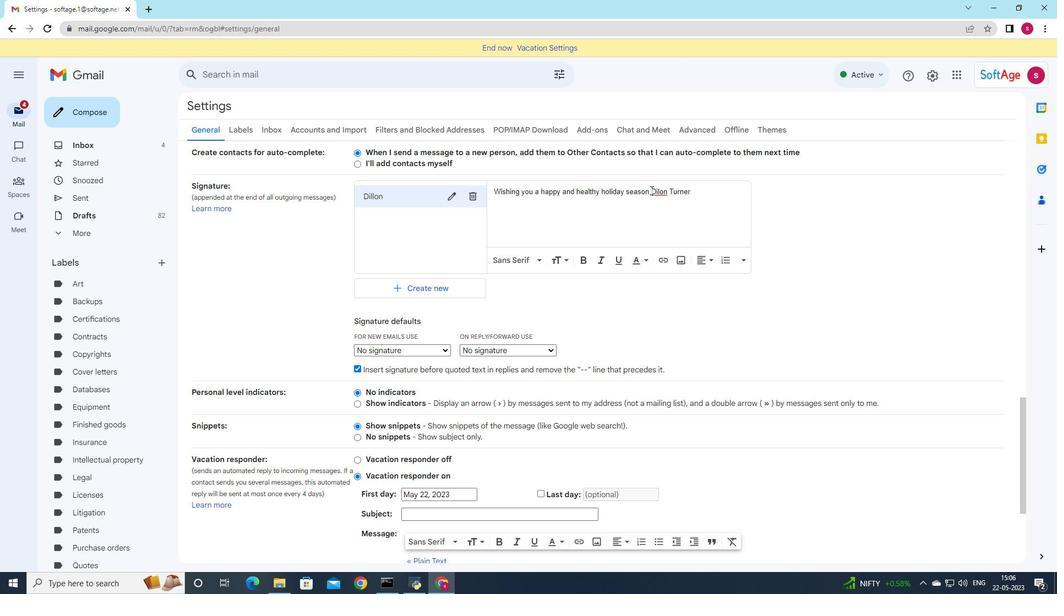 
Action: Mouse moved to (502, 201)
Screenshot: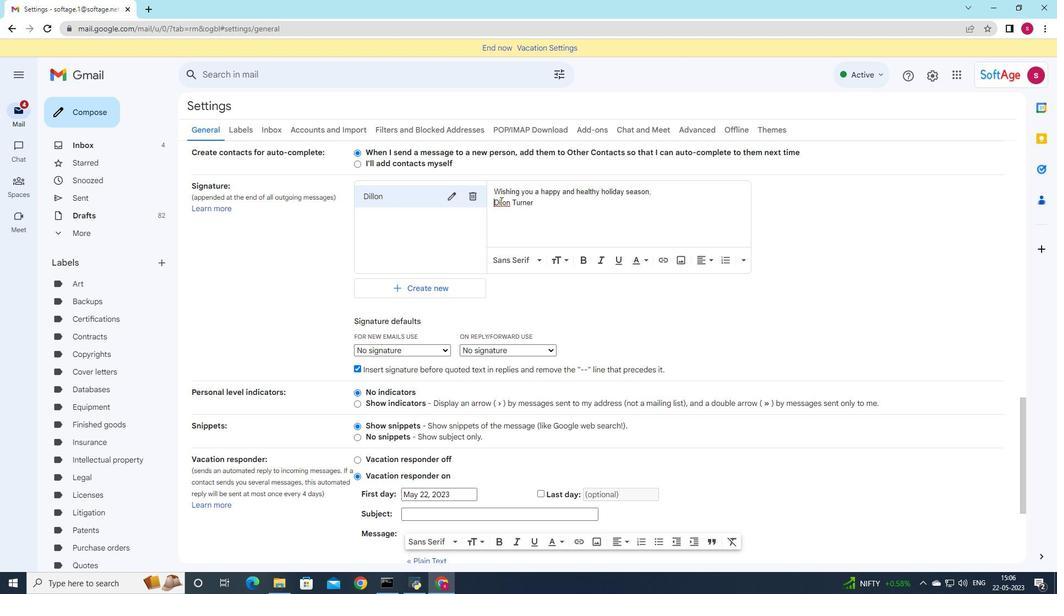 
Action: Mouse pressed left at (502, 201)
Screenshot: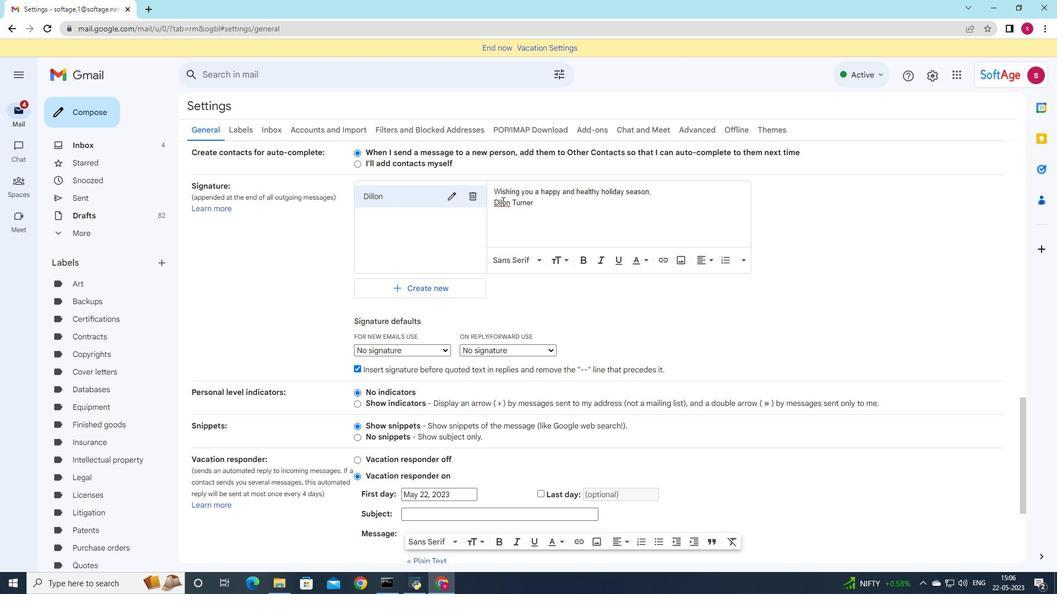 
Action: Key pressed l
Screenshot: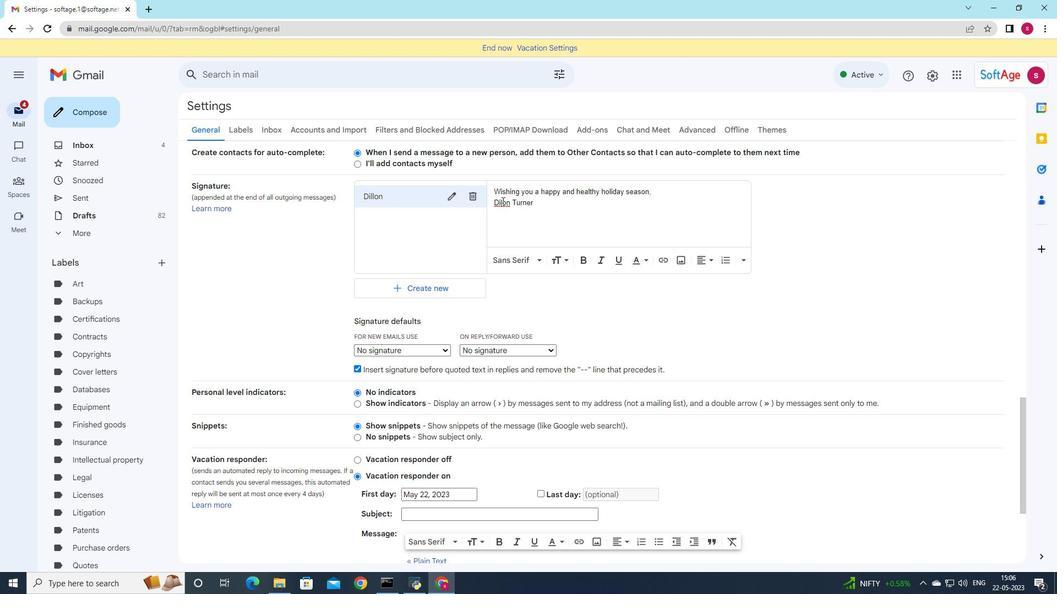 
Action: Mouse moved to (433, 349)
Screenshot: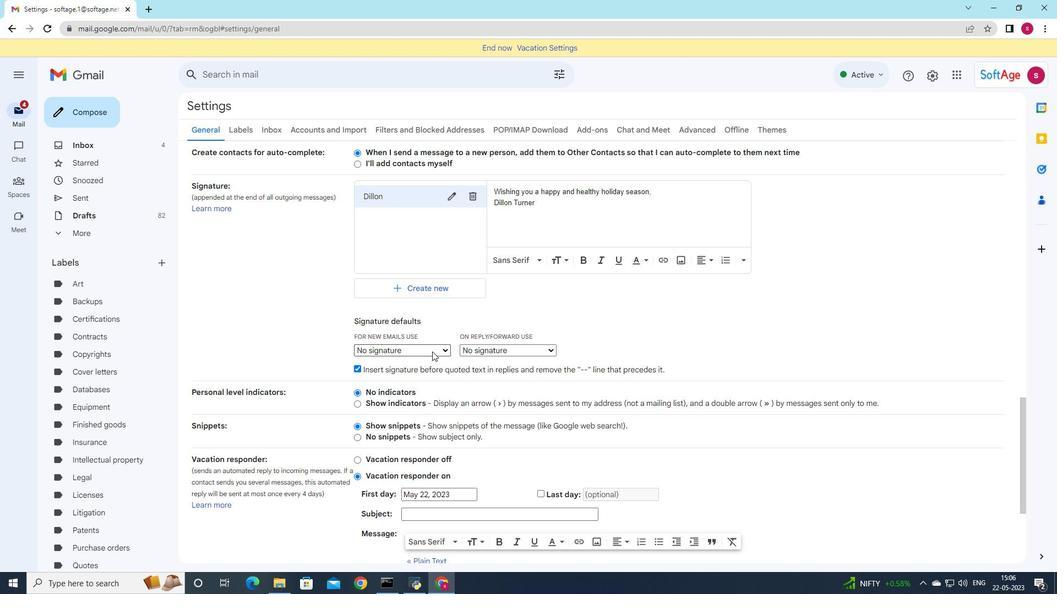 
Action: Mouse pressed left at (433, 349)
Screenshot: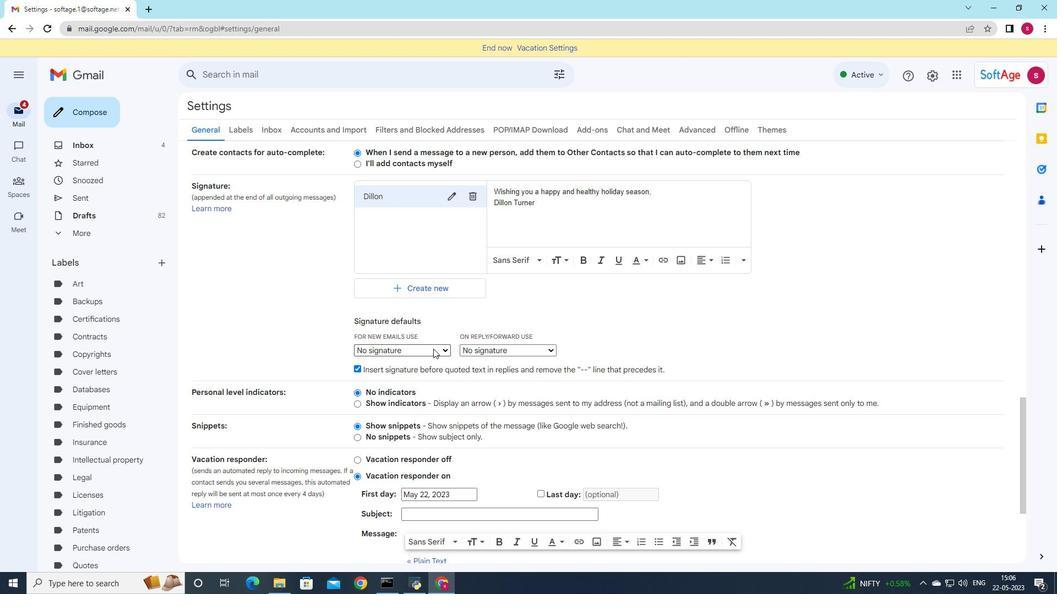 
Action: Mouse moved to (435, 369)
Screenshot: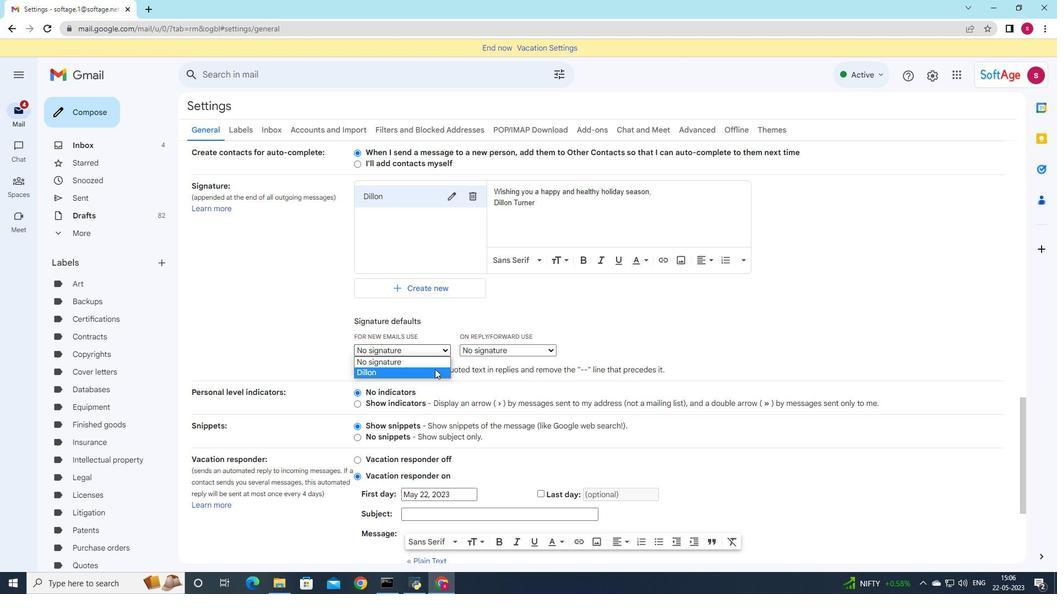 
Action: Mouse pressed left at (435, 369)
Screenshot: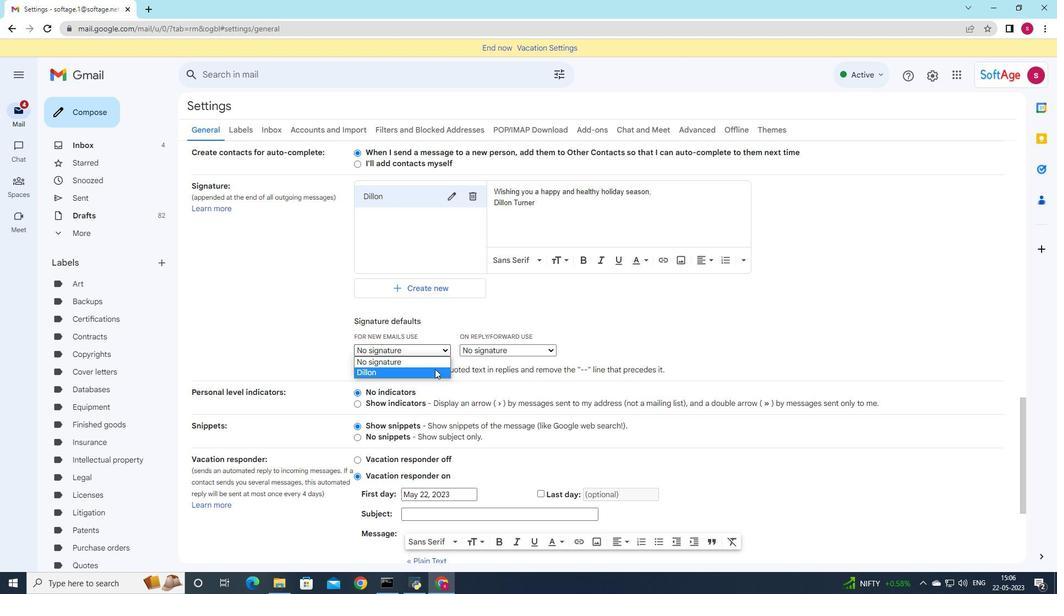 
Action: Mouse moved to (512, 352)
Screenshot: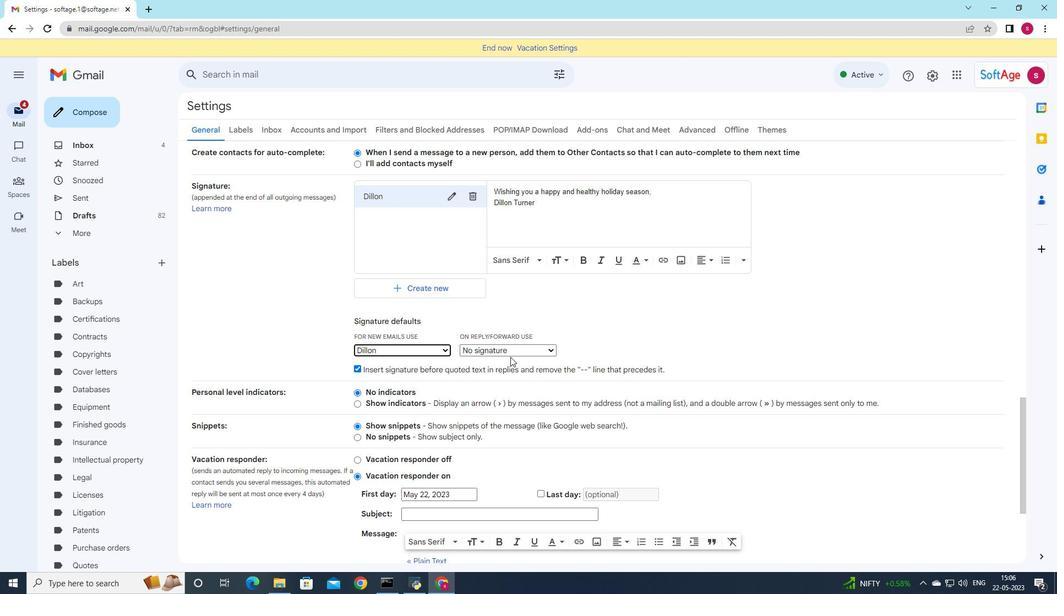 
Action: Mouse pressed left at (512, 352)
Screenshot: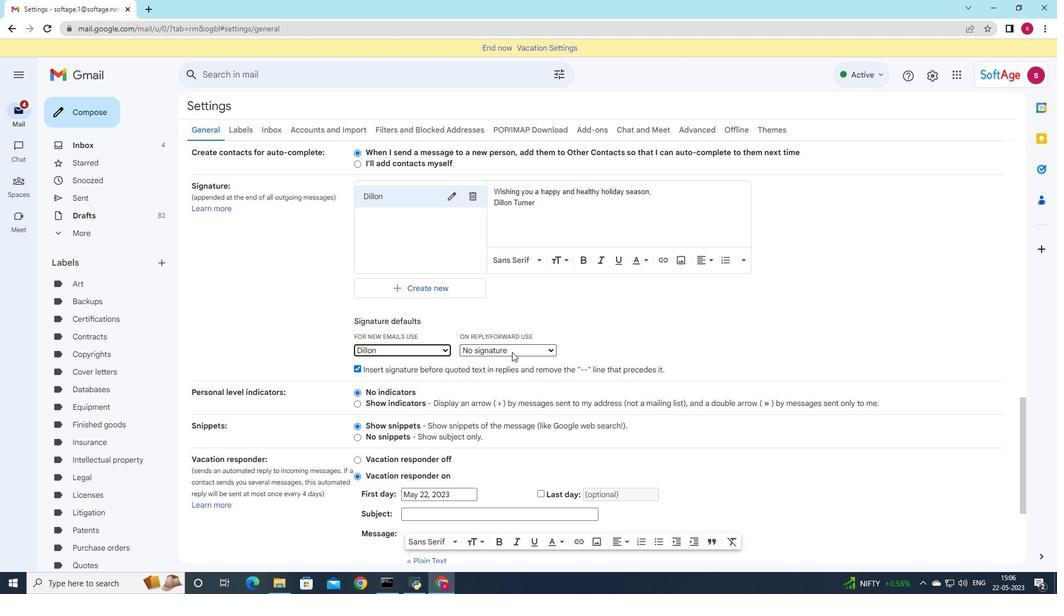 
Action: Mouse moved to (511, 376)
Screenshot: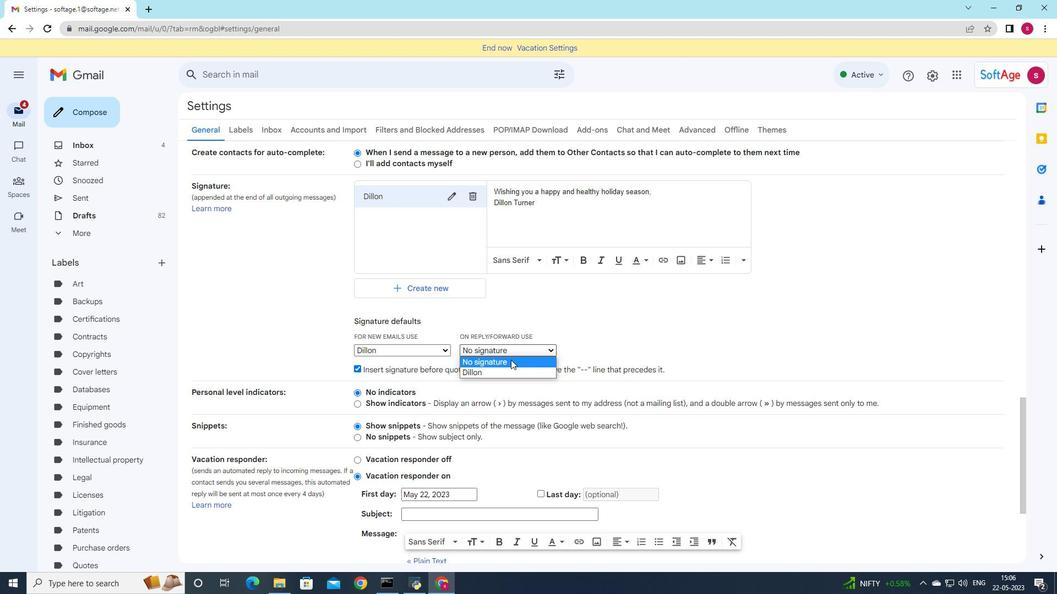 
Action: Mouse pressed left at (511, 376)
Screenshot: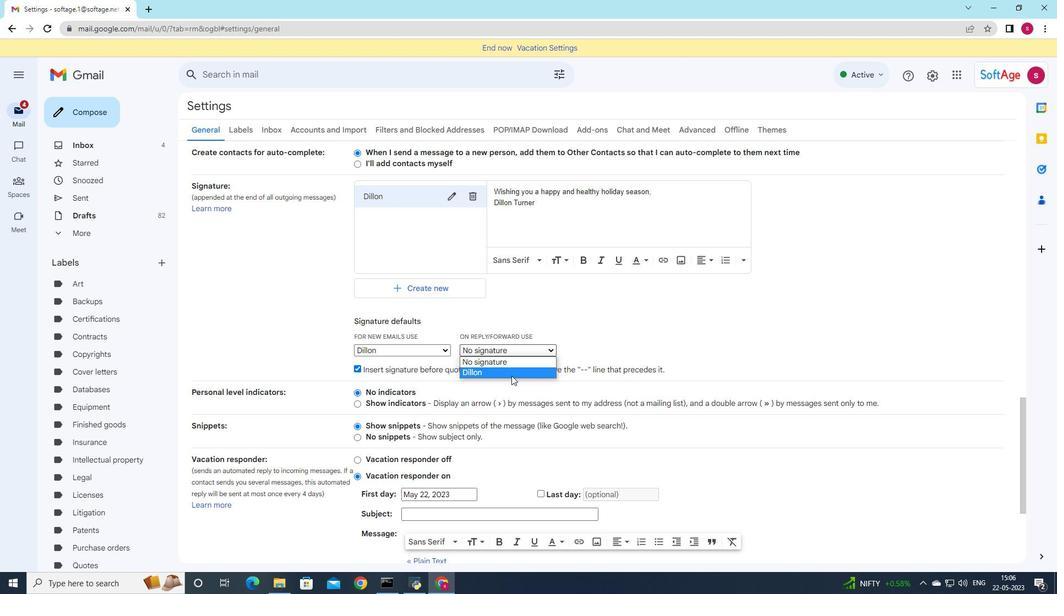 
Action: Mouse scrolled (511, 375) with delta (0, 0)
Screenshot: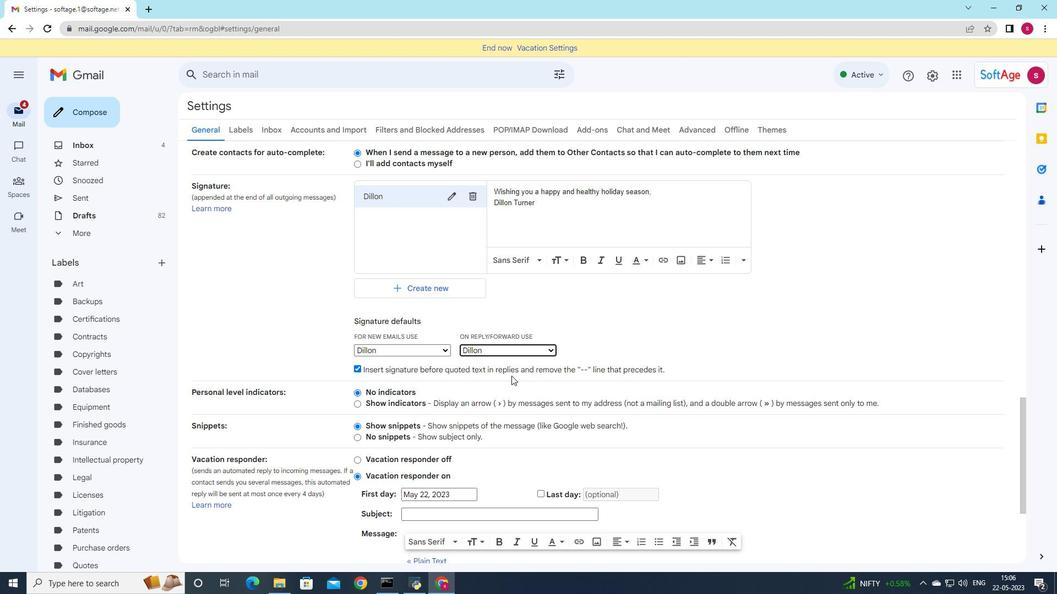 
Action: Mouse moved to (511, 376)
Screenshot: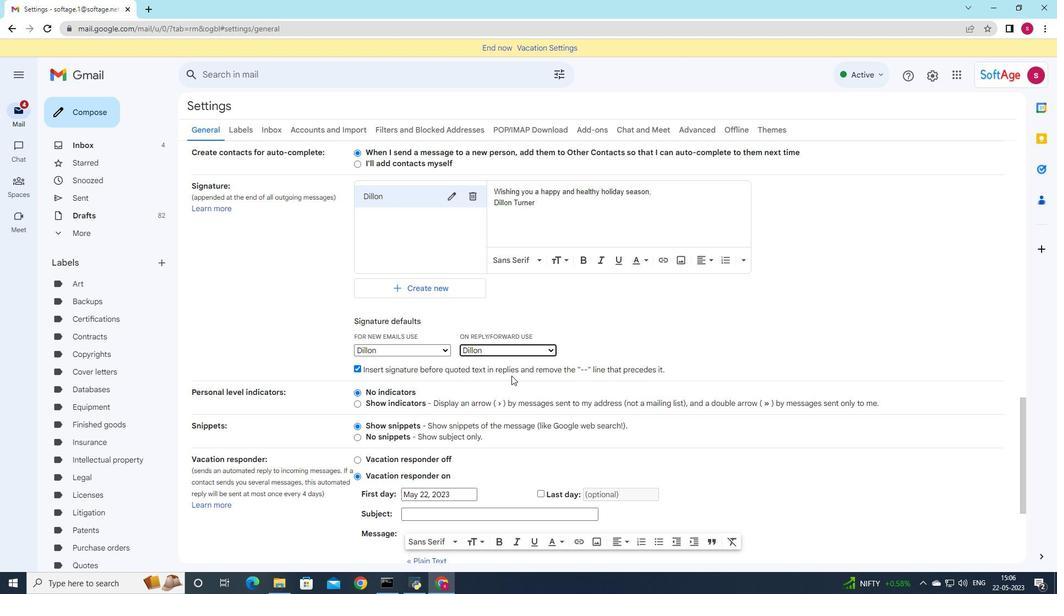 
Action: Mouse scrolled (511, 375) with delta (0, 0)
Screenshot: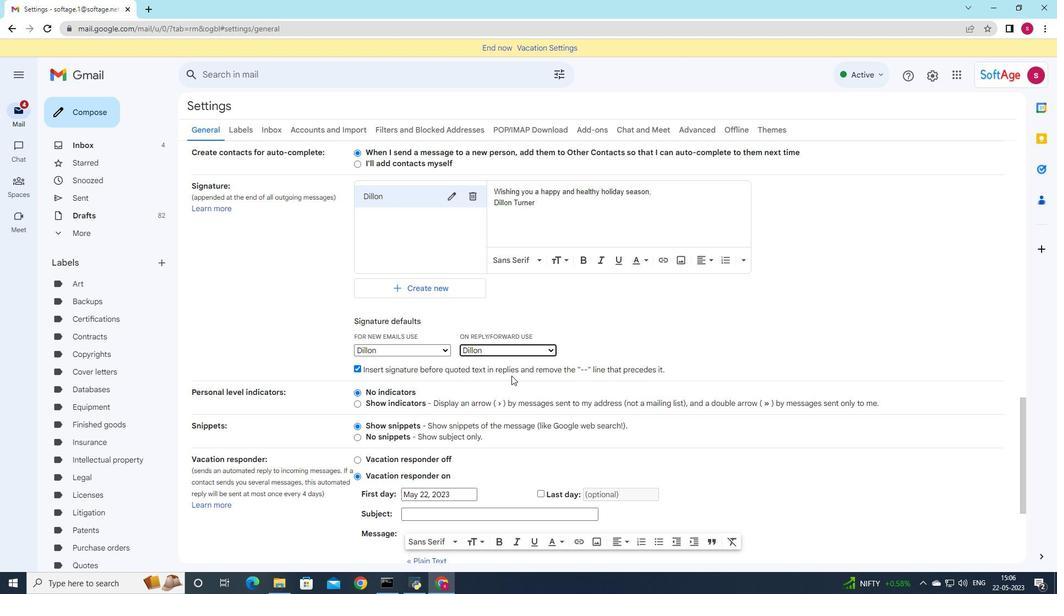 
Action: Mouse moved to (511, 376)
Screenshot: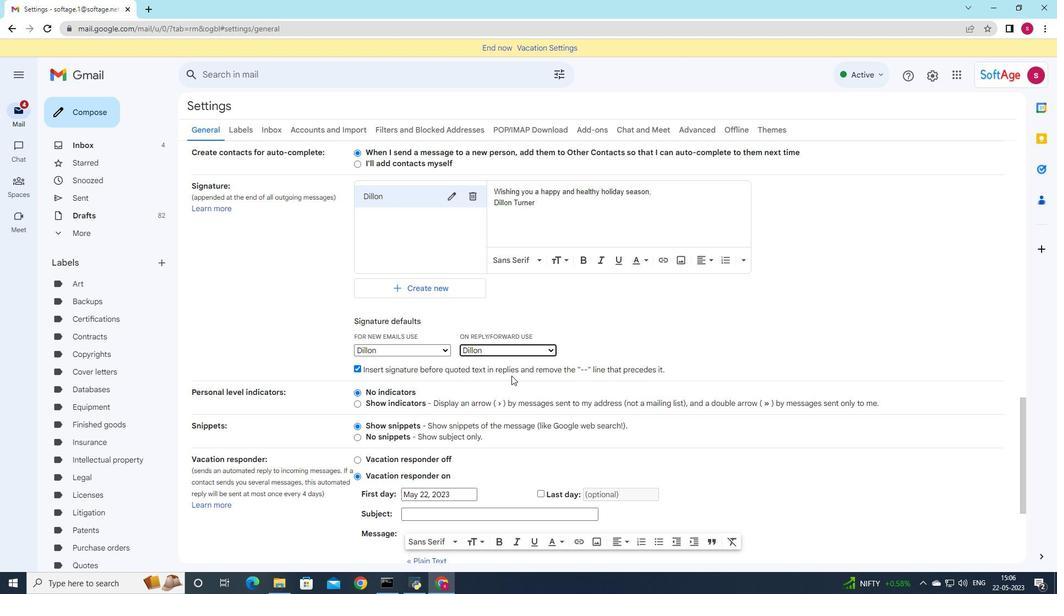 
Action: Mouse scrolled (511, 375) with delta (0, 0)
Screenshot: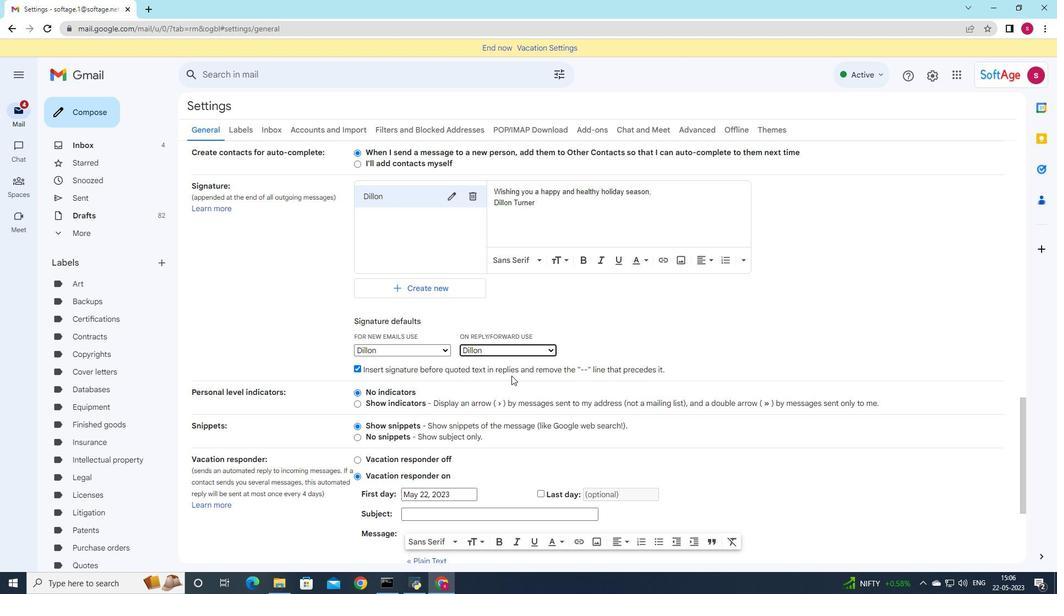 
Action: Mouse moved to (511, 376)
Screenshot: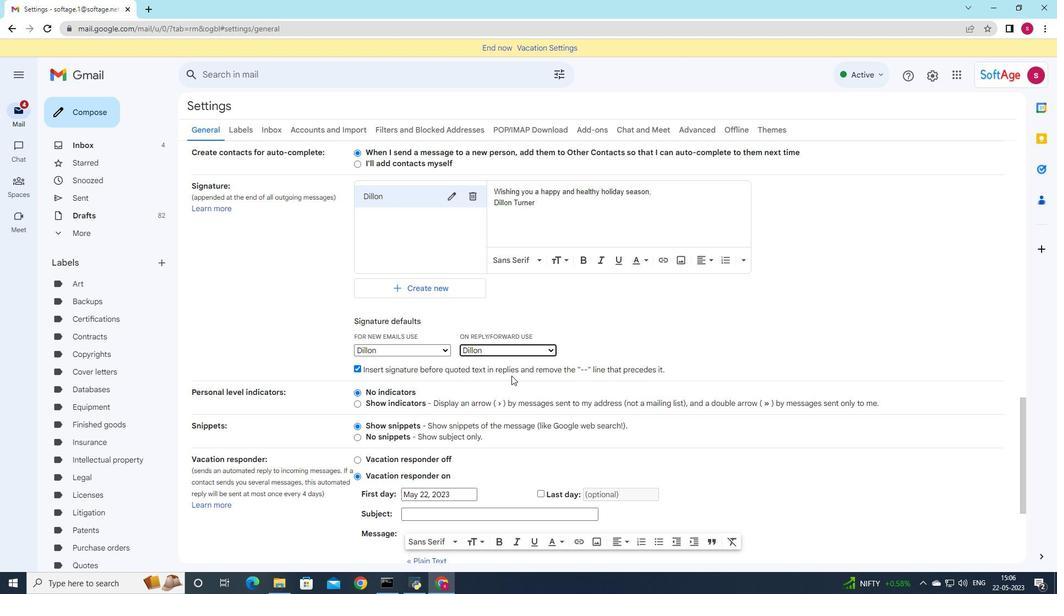 
Action: Mouse scrolled (511, 376) with delta (0, 0)
Screenshot: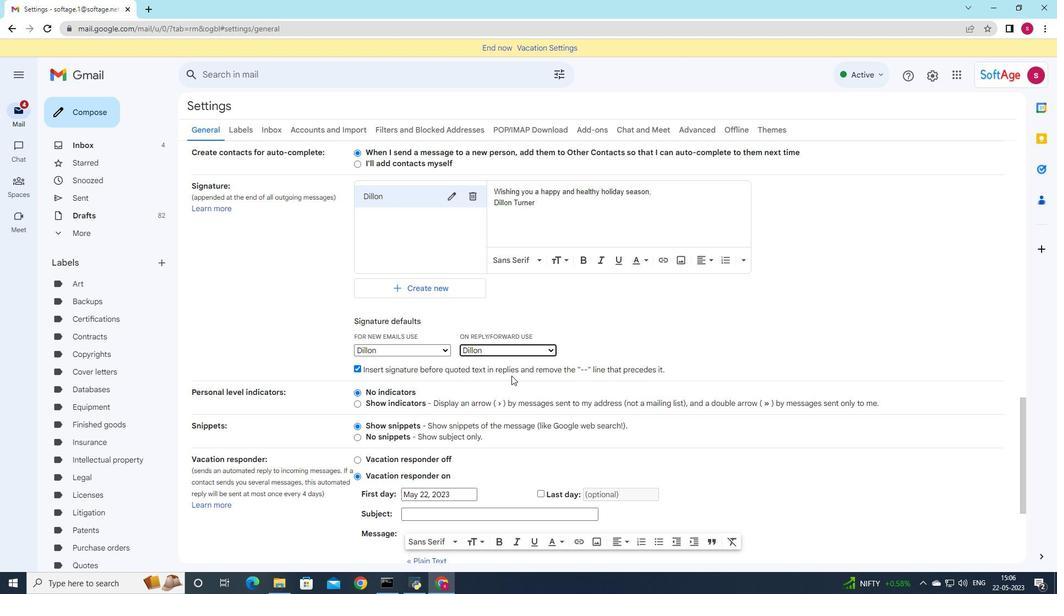 
Action: Mouse moved to (510, 376)
Screenshot: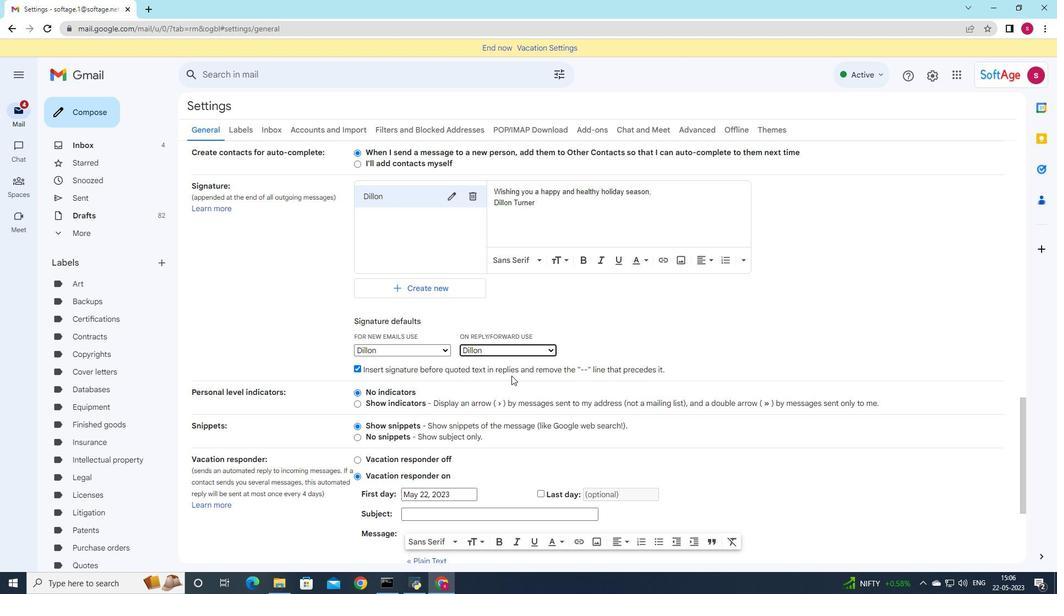 
Action: Mouse scrolled (510, 376) with delta (0, 0)
Screenshot: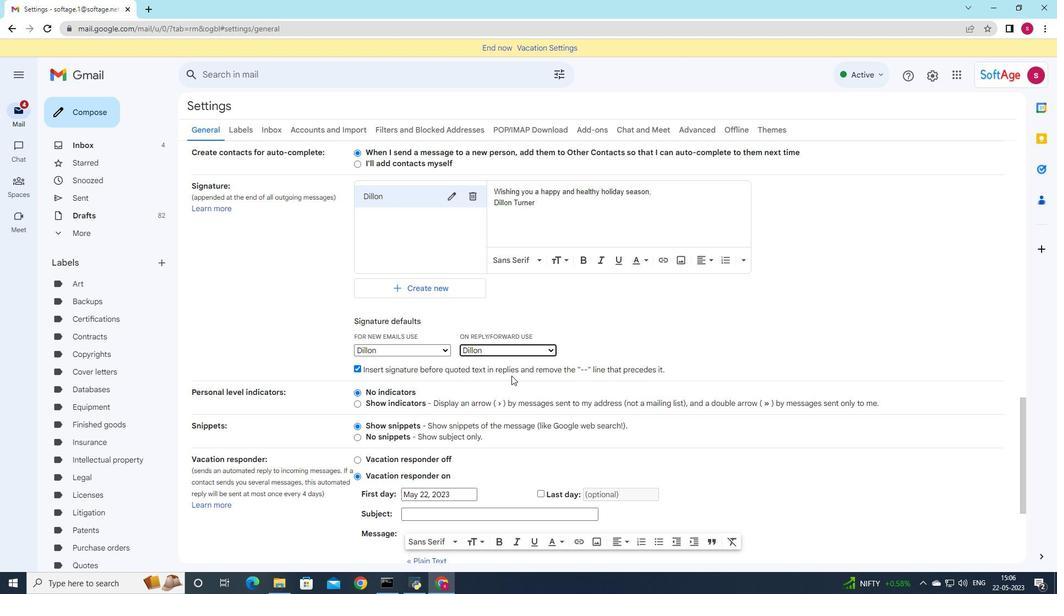 
Action: Mouse scrolled (510, 376) with delta (0, 0)
Screenshot: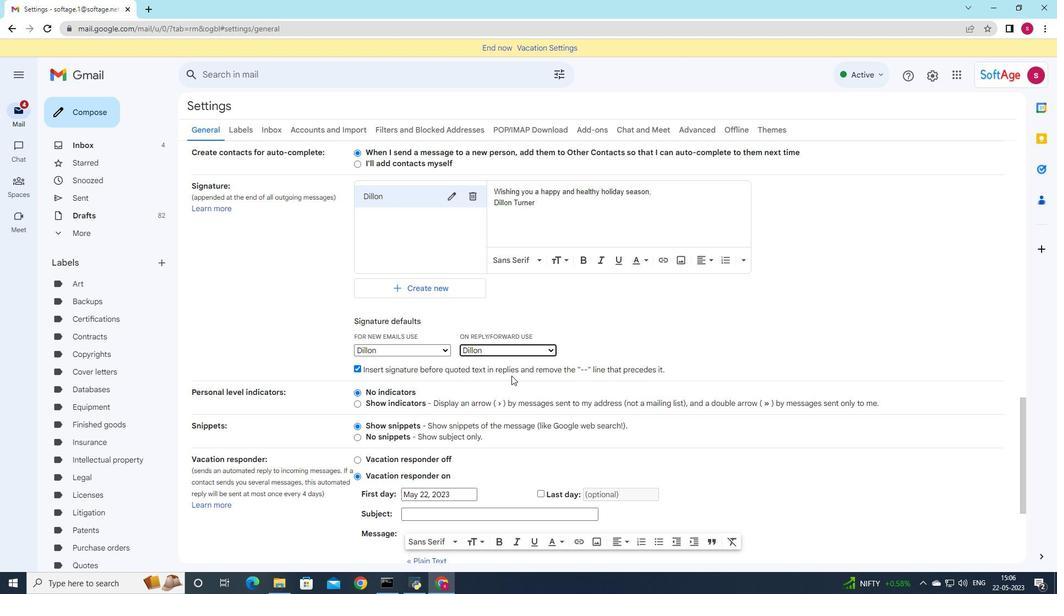 
Action: Mouse moved to (509, 372)
Screenshot: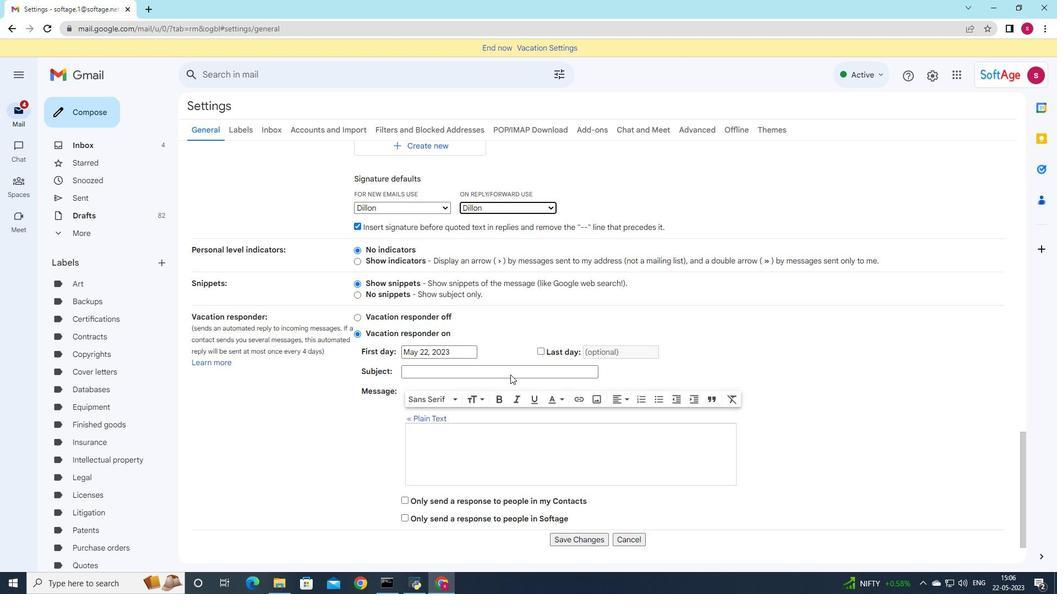 
Action: Mouse scrolled (509, 372) with delta (0, 0)
Screenshot: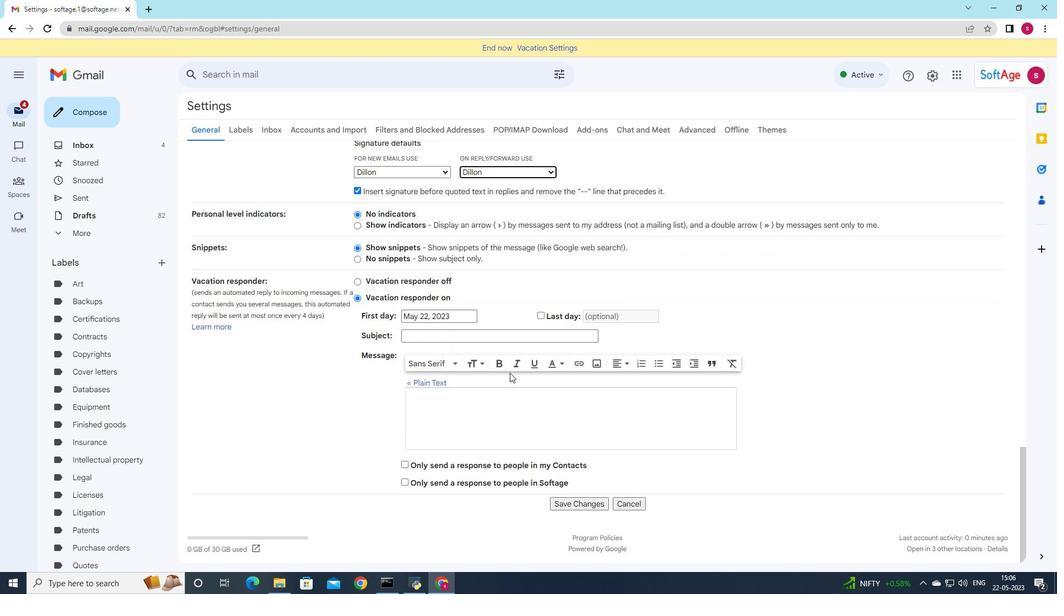 
Action: Mouse moved to (508, 372)
Screenshot: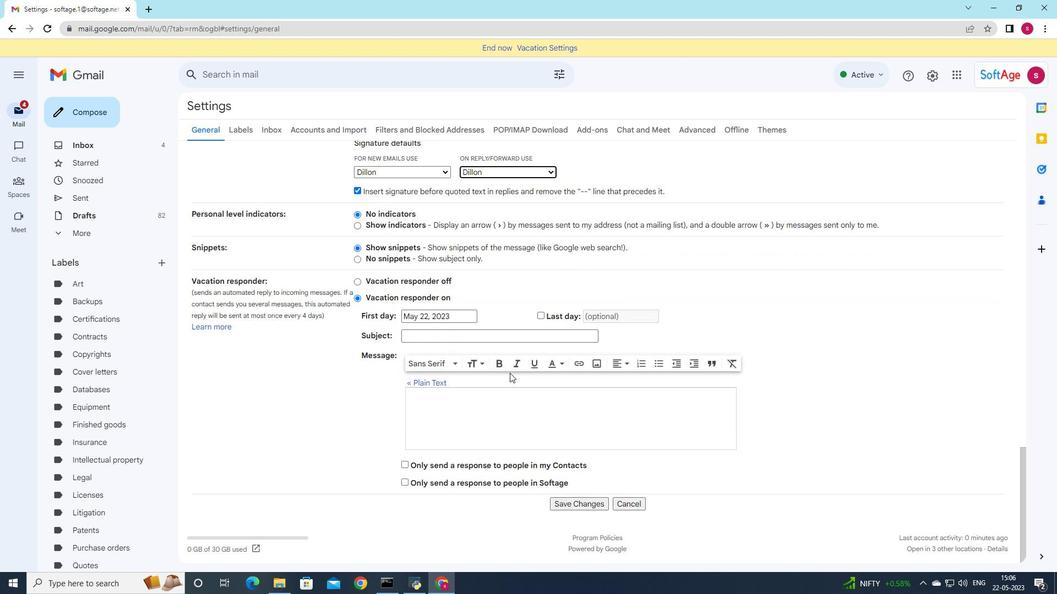 
Action: Mouse scrolled (509, 372) with delta (0, 0)
Screenshot: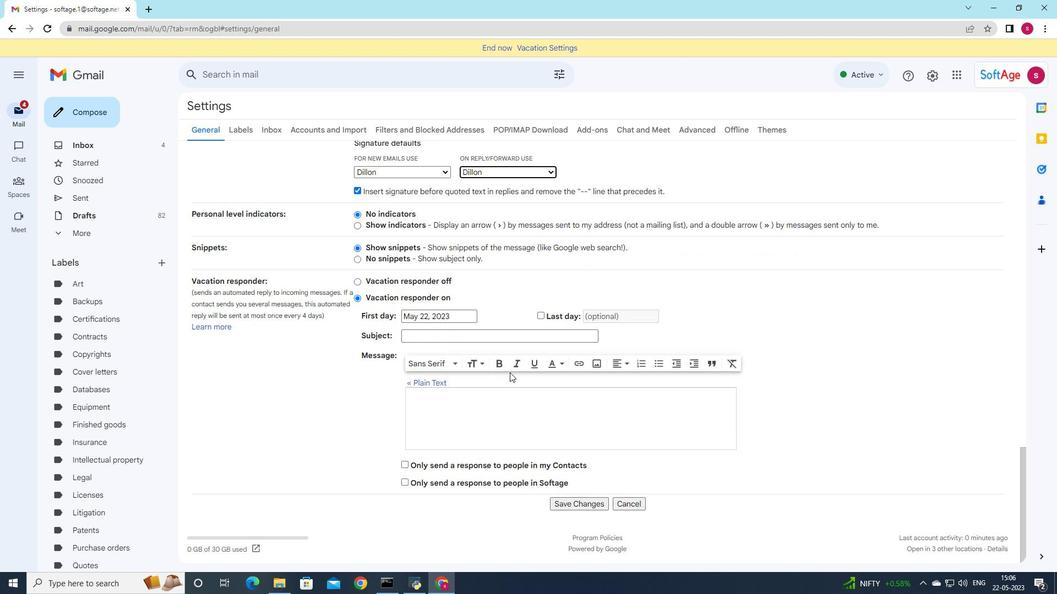 
Action: Mouse moved to (508, 372)
Screenshot: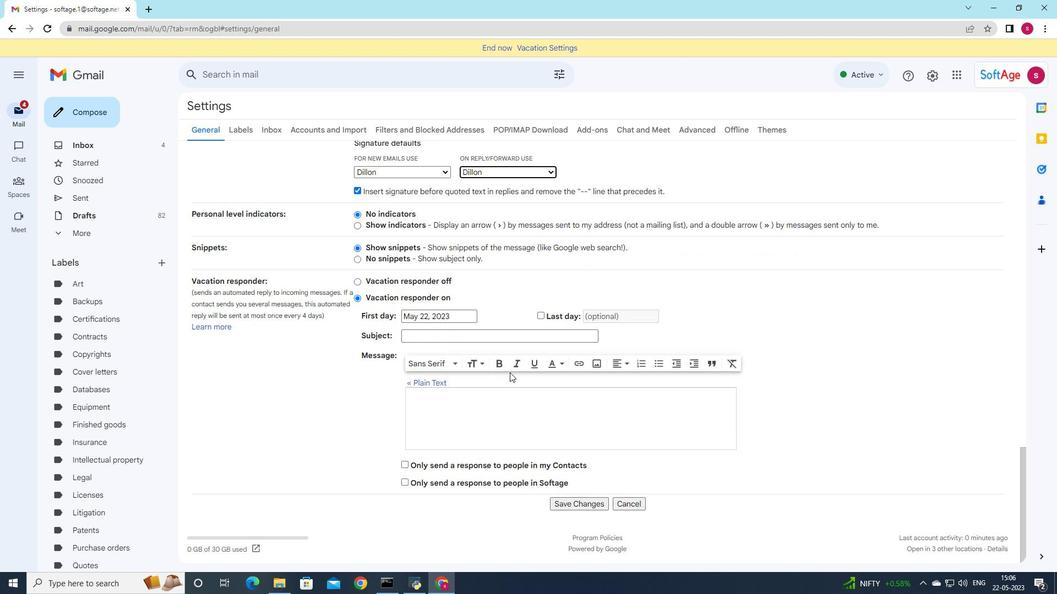 
Action: Mouse scrolled (509, 372) with delta (0, 0)
Screenshot: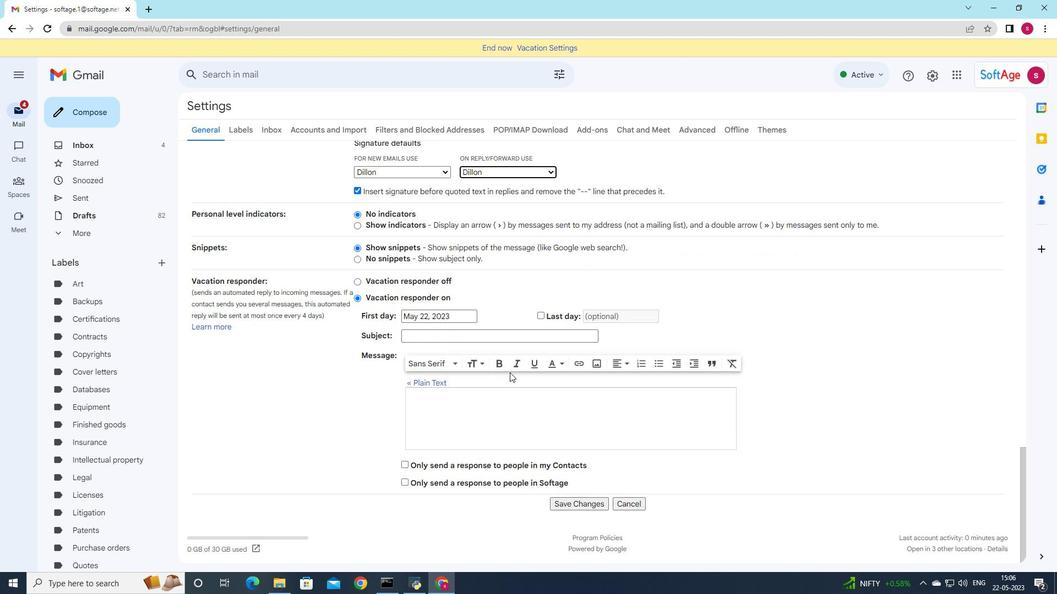 
Action: Mouse scrolled (508, 372) with delta (0, 0)
Screenshot: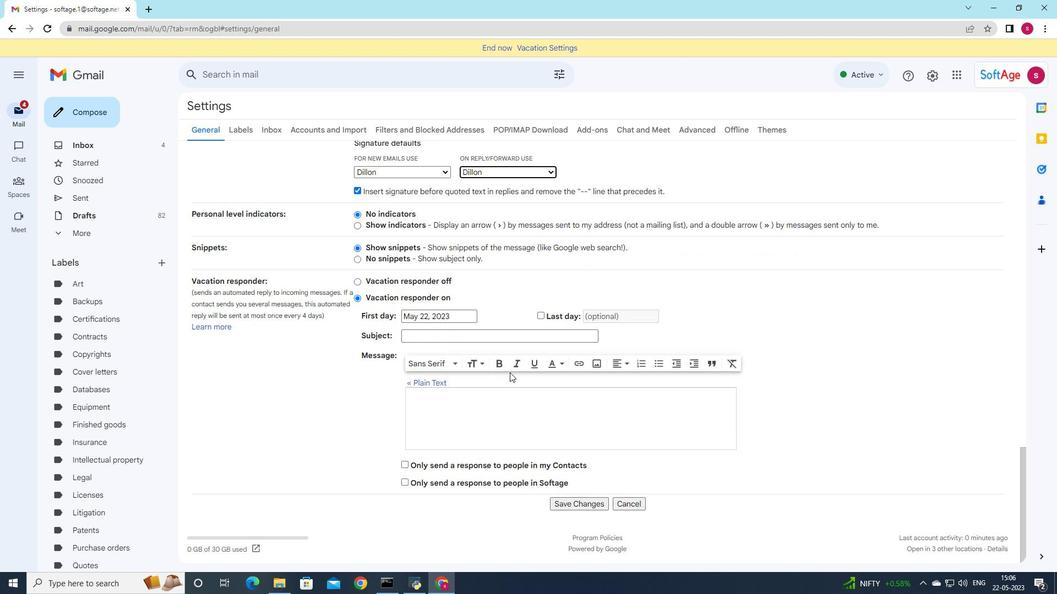 
Action: Mouse scrolled (508, 372) with delta (0, 0)
Screenshot: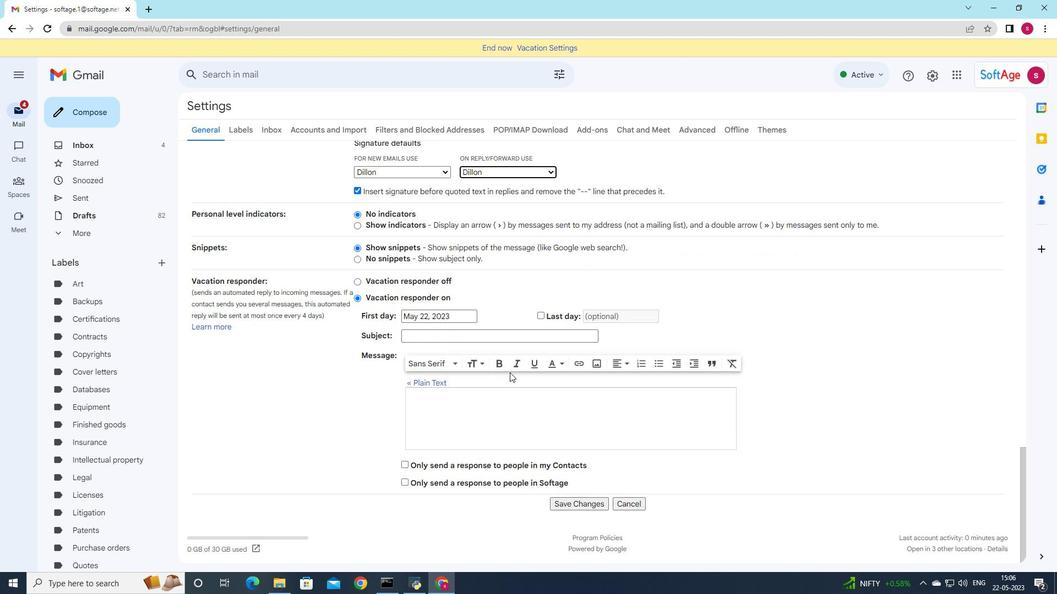
Action: Mouse moved to (571, 501)
Screenshot: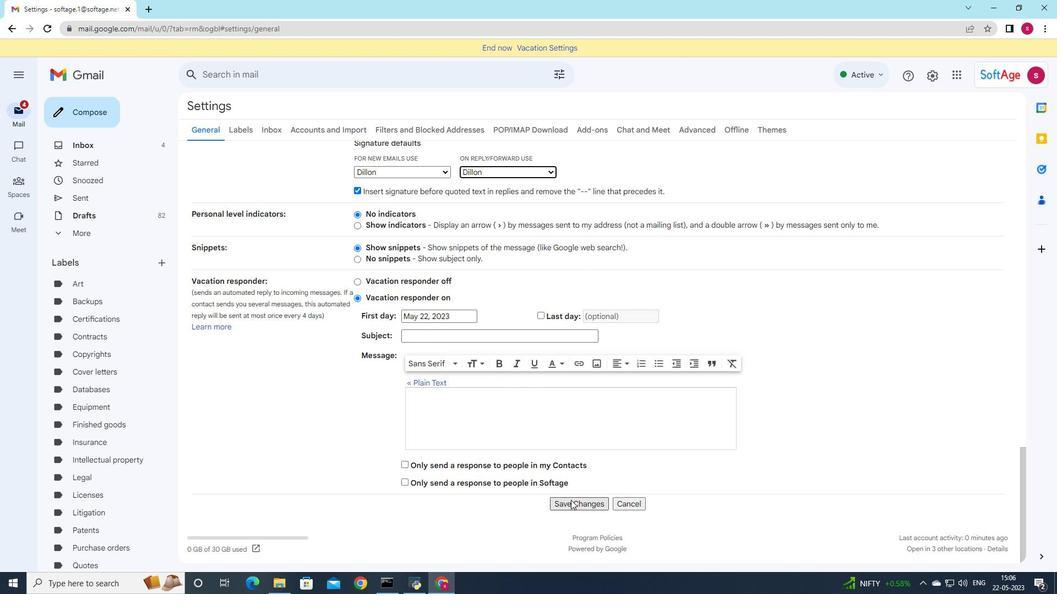 
Action: Mouse pressed left at (571, 501)
Screenshot: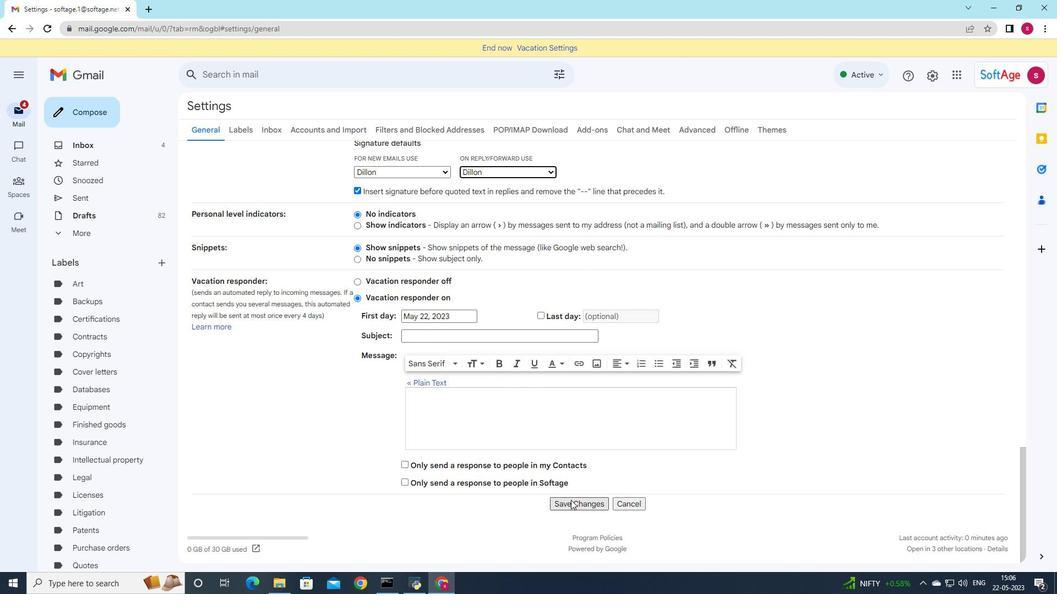 
Action: Mouse moved to (93, 100)
Screenshot: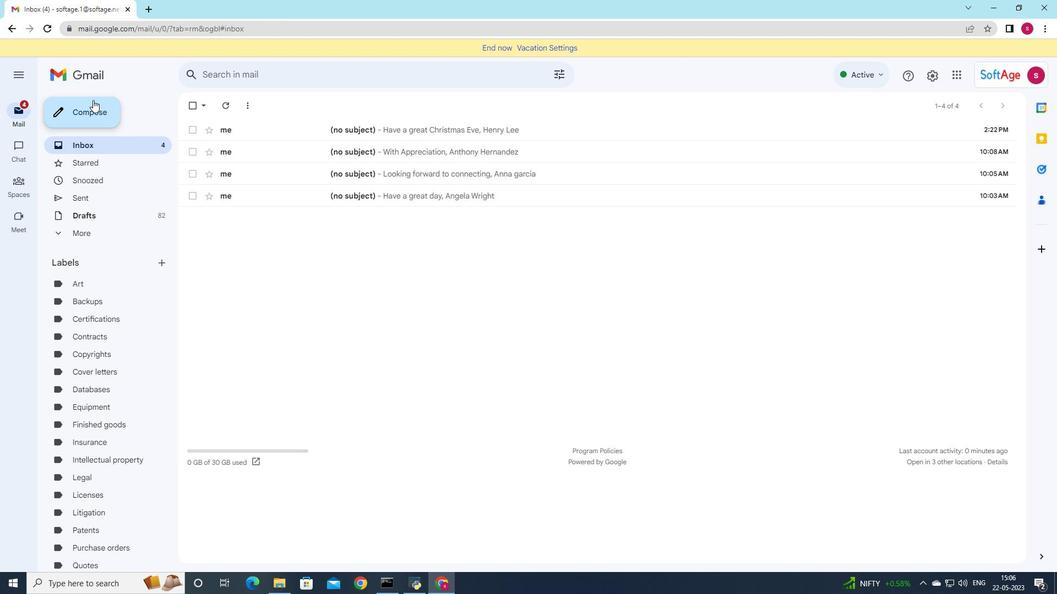 
Action: Mouse pressed left at (93, 100)
Screenshot: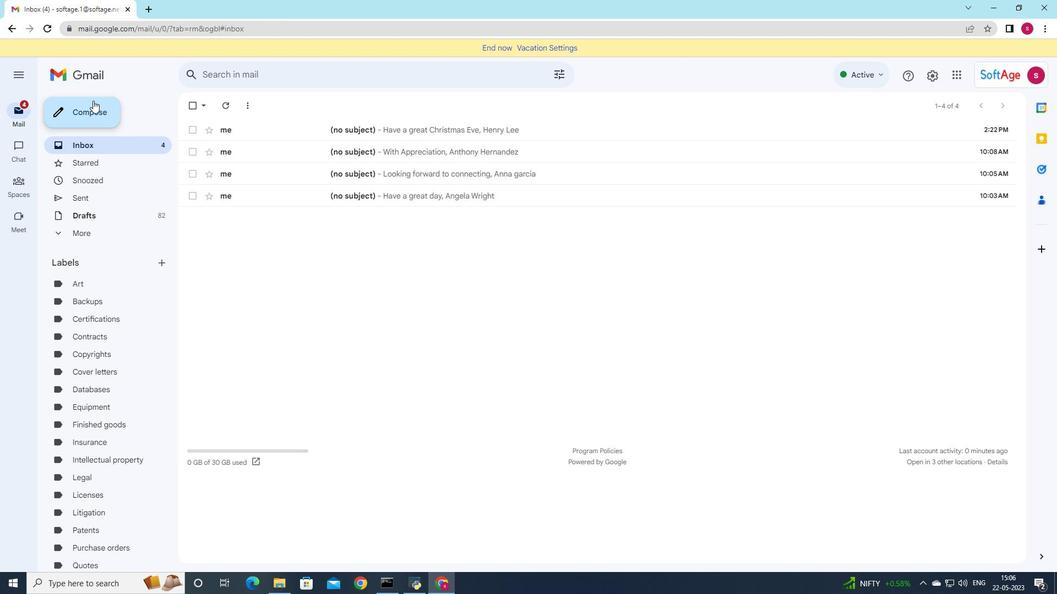 
Action: Mouse moved to (751, 280)
Screenshot: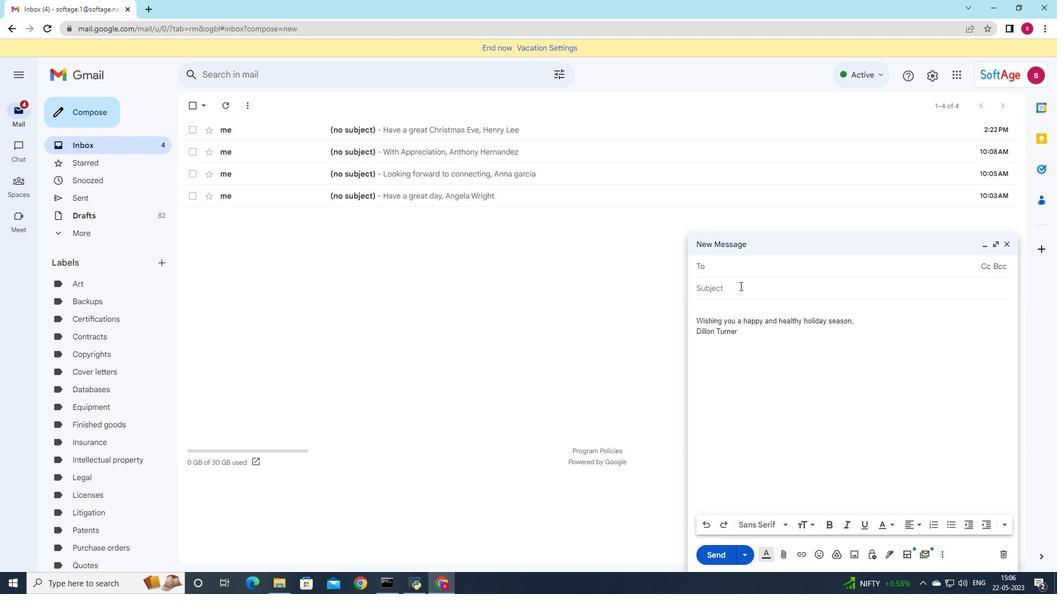 
Action: Key pressed sp<Key.backspace>o
Screenshot: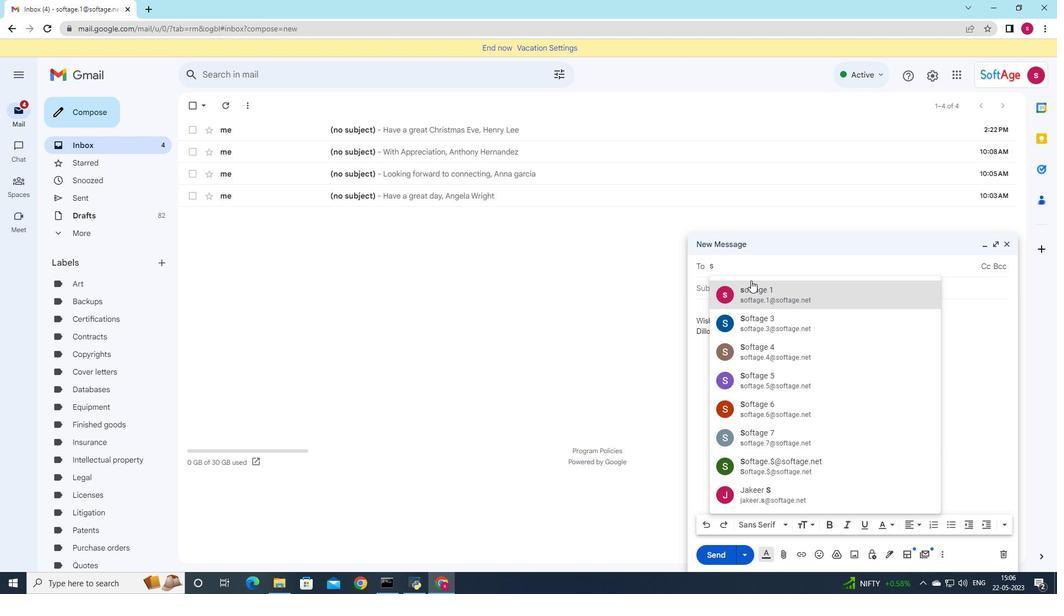 
Action: Mouse moved to (661, 318)
Screenshot: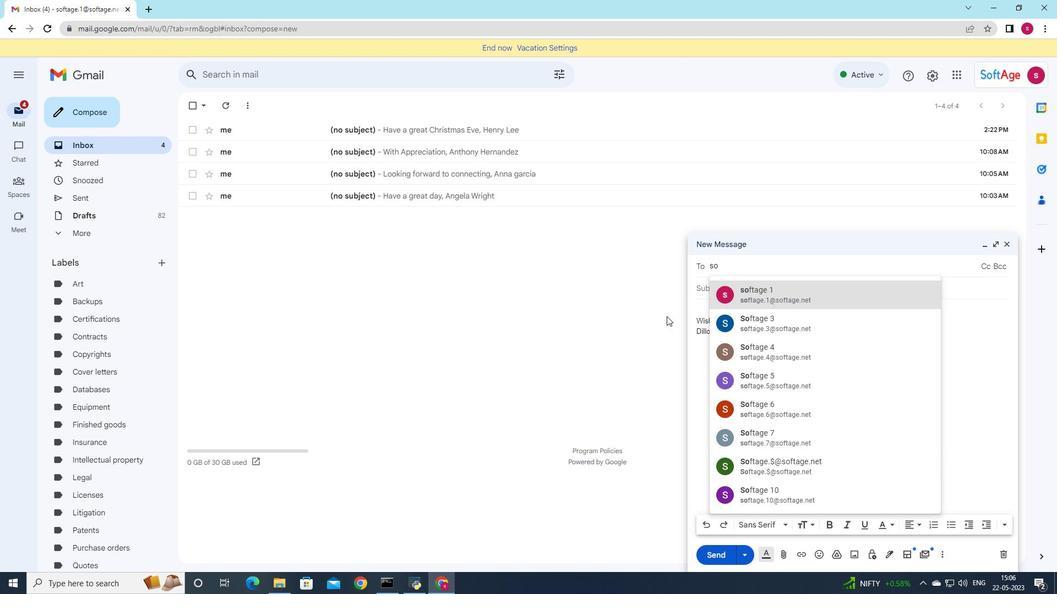 
Action: Key pressed f
Screenshot: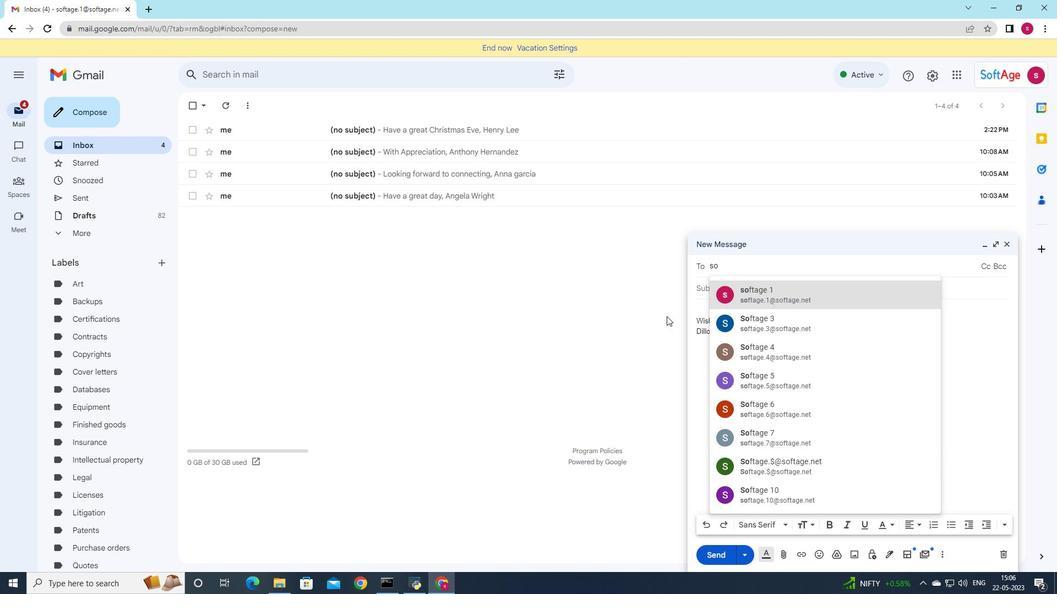 
Action: Mouse moved to (853, 291)
Screenshot: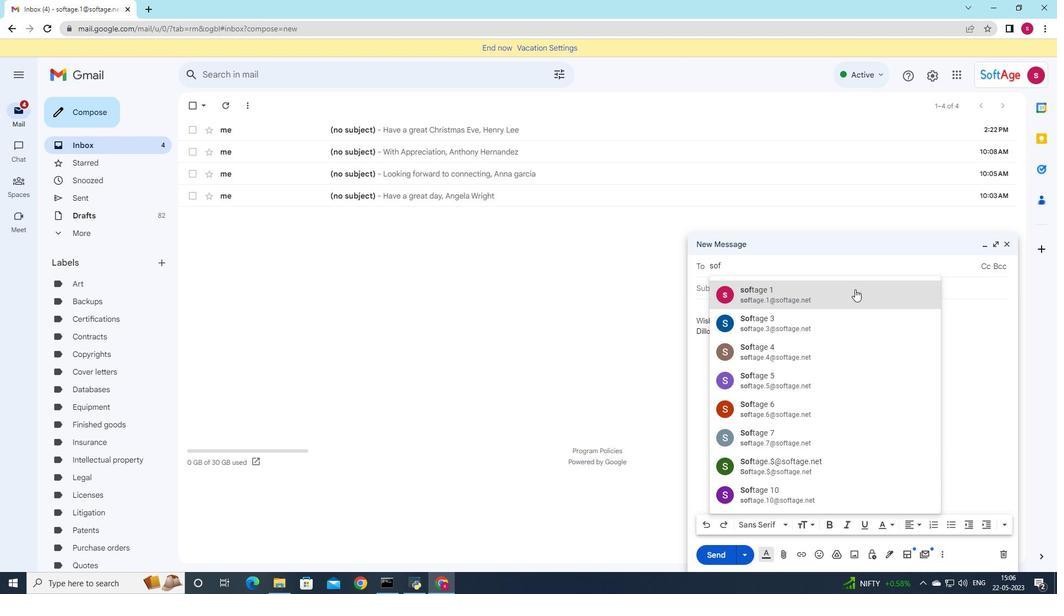 
Action: Mouse pressed left at (853, 291)
Screenshot: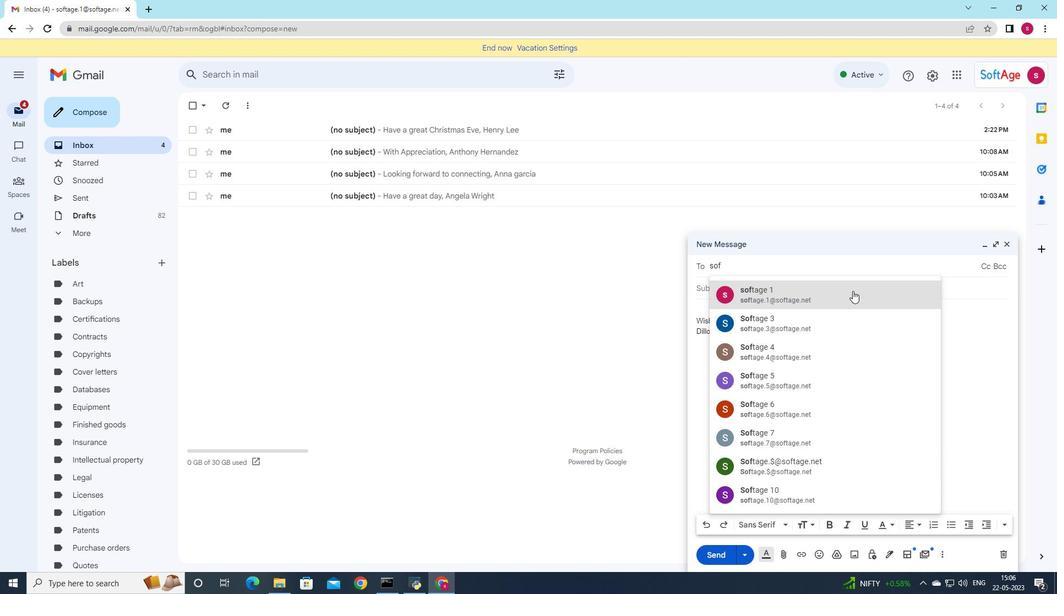 
Action: Mouse moved to (161, 267)
Screenshot: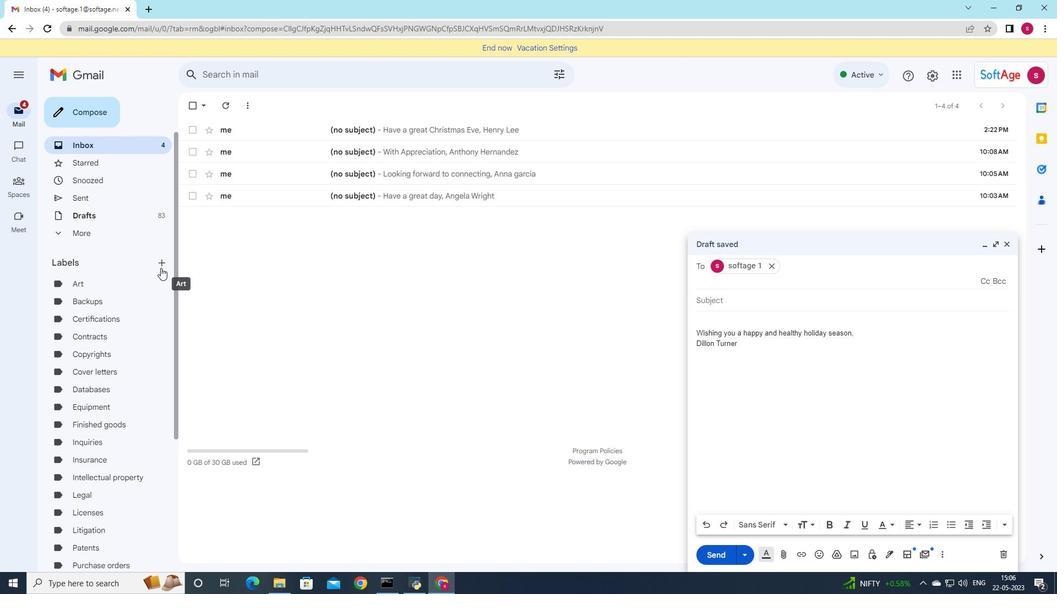 
Action: Mouse pressed left at (161, 267)
Screenshot: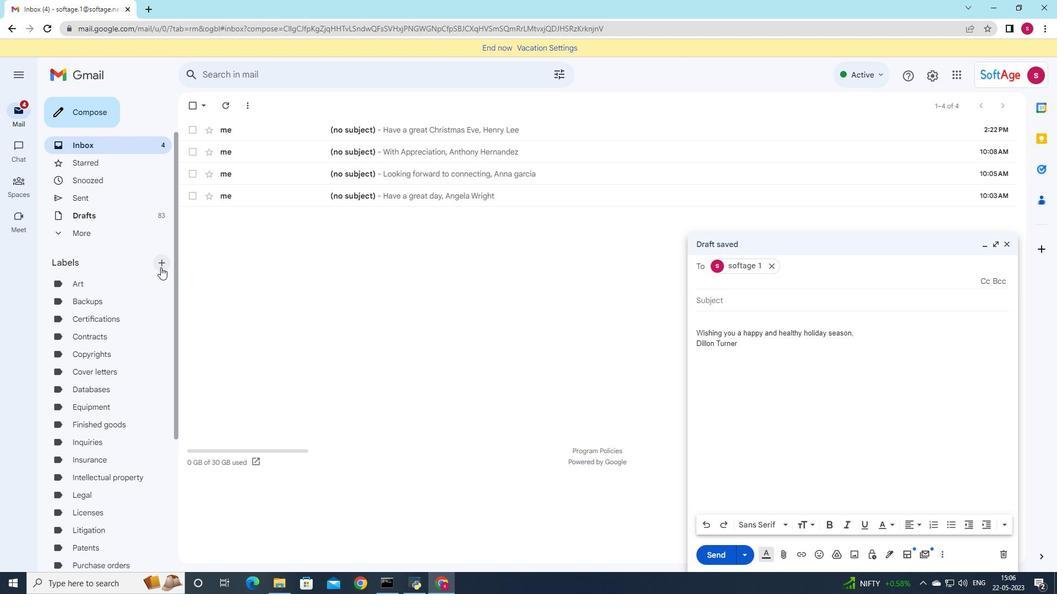 
Action: Mouse moved to (519, 308)
Screenshot: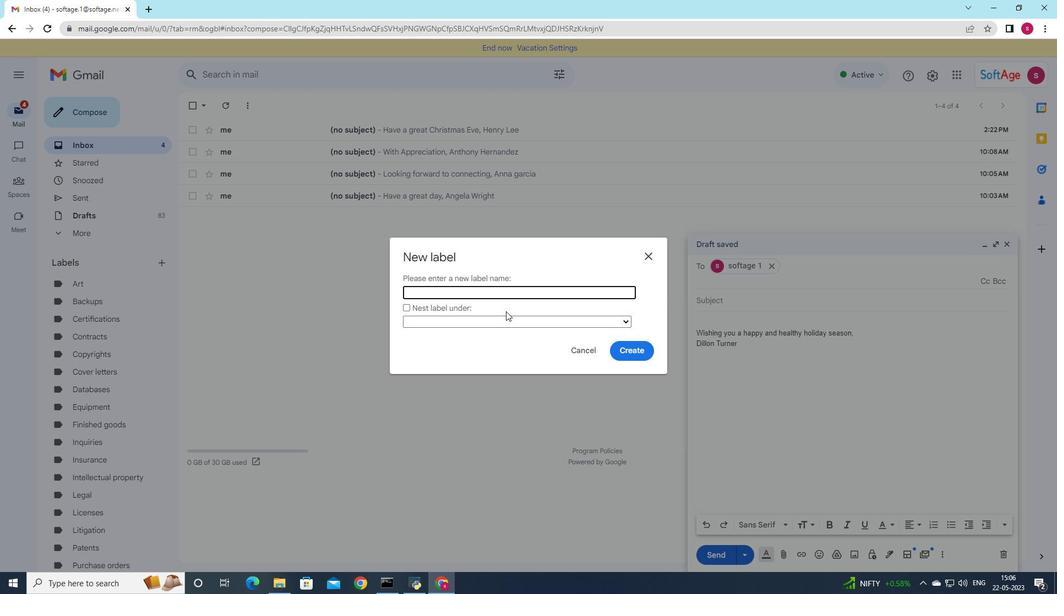 
Action: Key pressed <Key.shift>Ra<Key.backspace>eak<Key.backspace>l<Key.space>estate
Screenshot: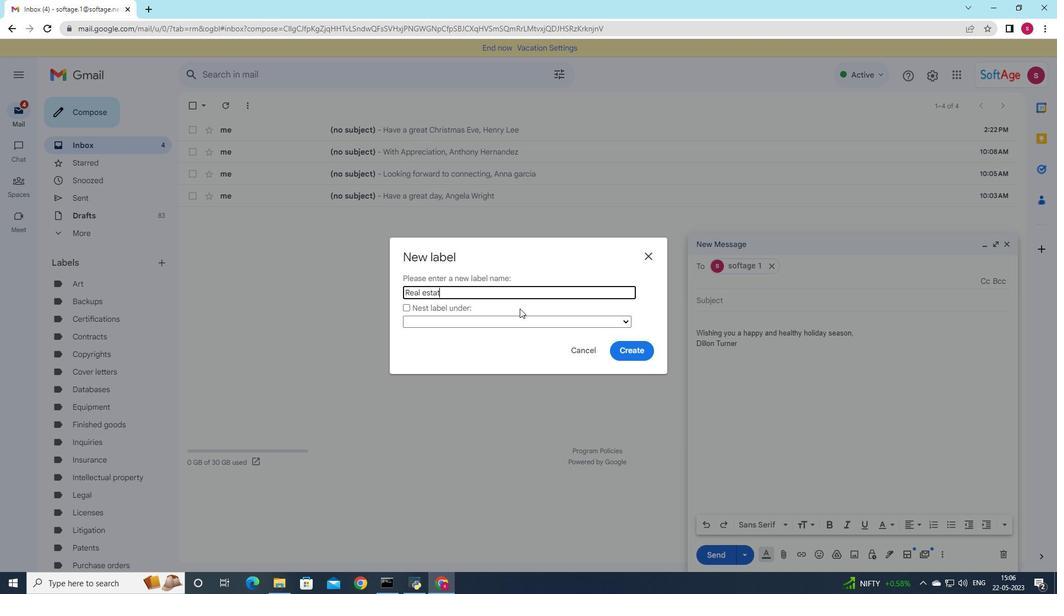 
Action: Mouse moved to (619, 346)
Screenshot: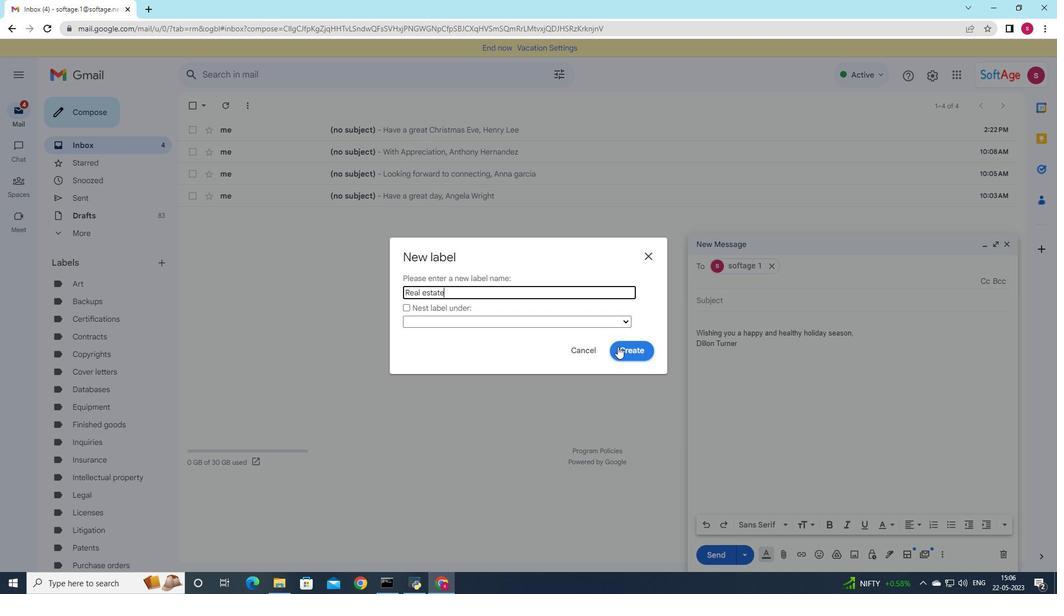 
Action: Mouse pressed left at (619, 346)
Screenshot: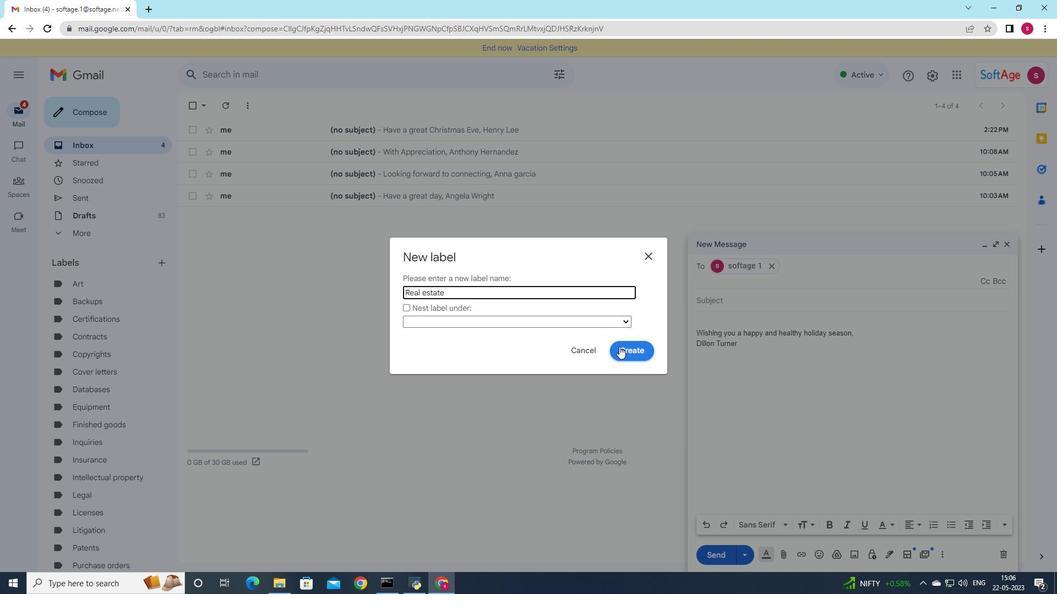 
Action: Mouse moved to (767, 361)
Screenshot: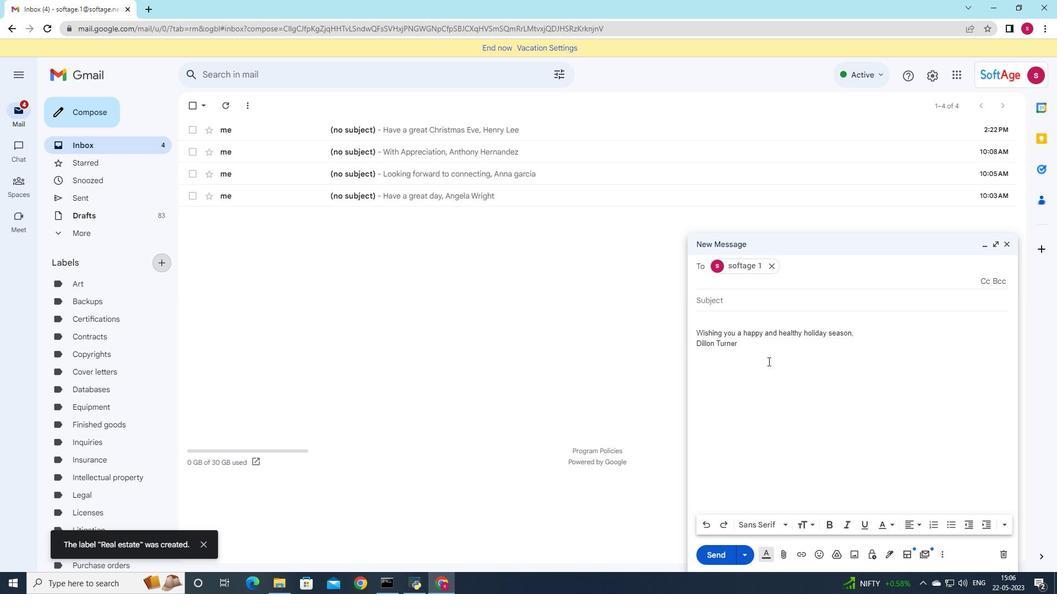 
